 Task: Plan a 2-hour jewelry-making and beadwork workshop to create custom jewelry pieces.
Action: Mouse pressed left at (777, 107)
Screenshot: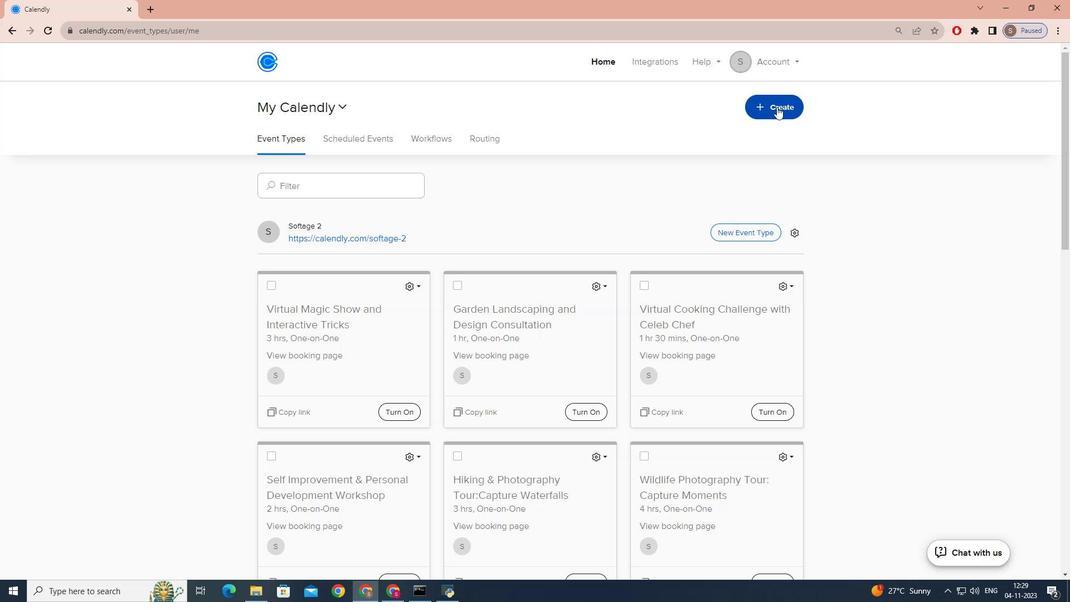 
Action: Mouse moved to (740, 129)
Screenshot: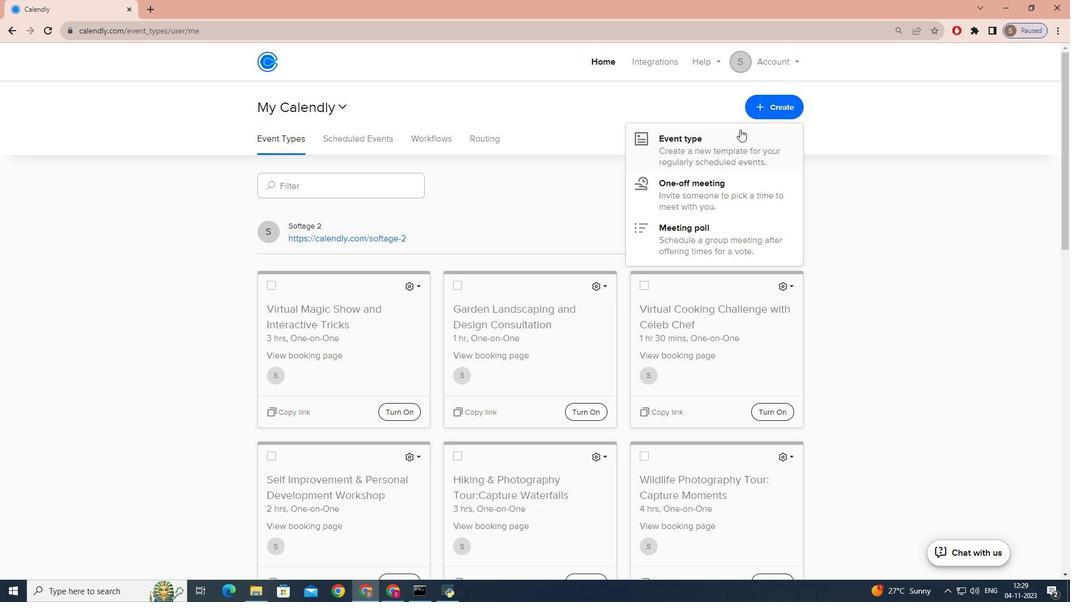 
Action: Mouse pressed left at (740, 129)
Screenshot: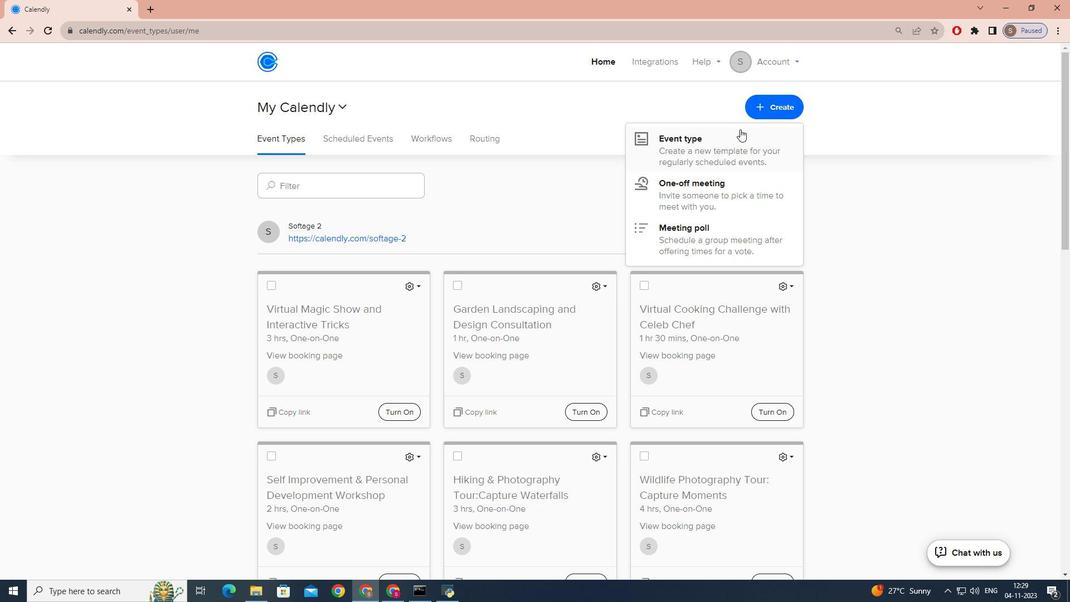 
Action: Mouse moved to (485, 202)
Screenshot: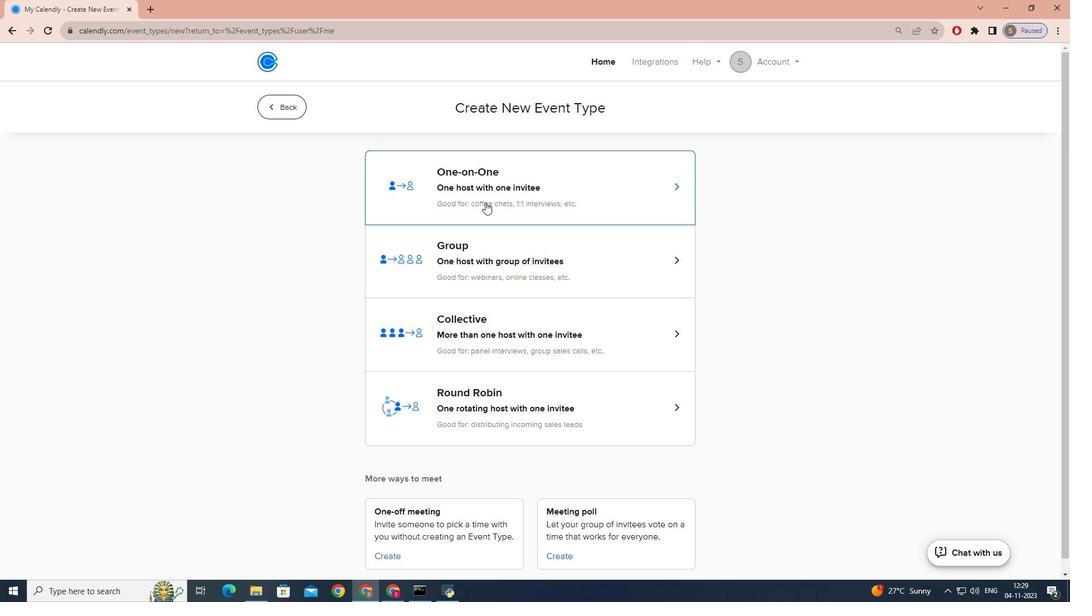 
Action: Mouse pressed left at (485, 202)
Screenshot: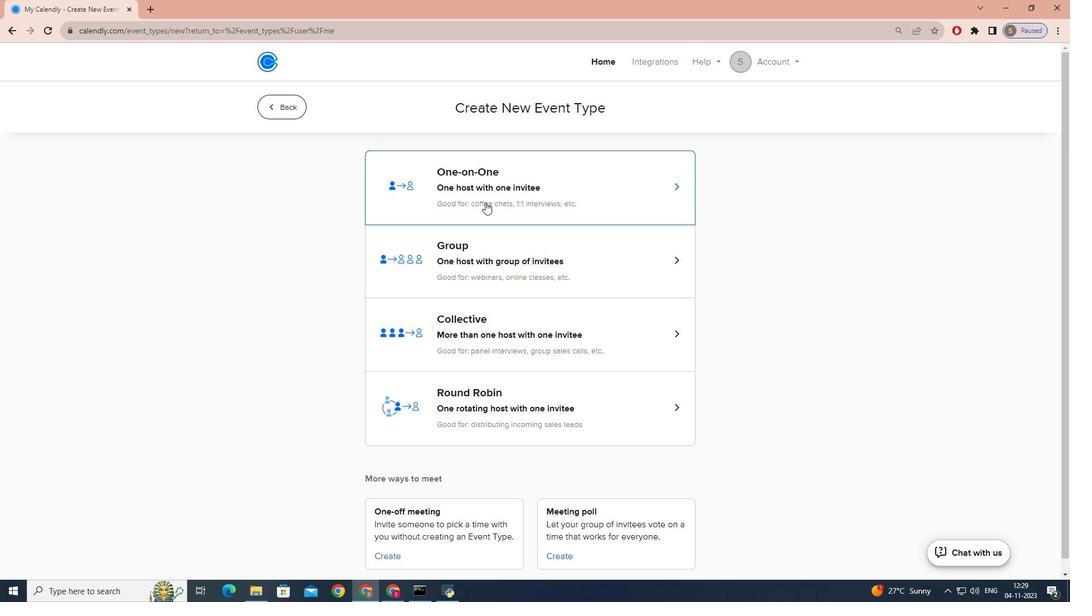
Action: Mouse moved to (389, 261)
Screenshot: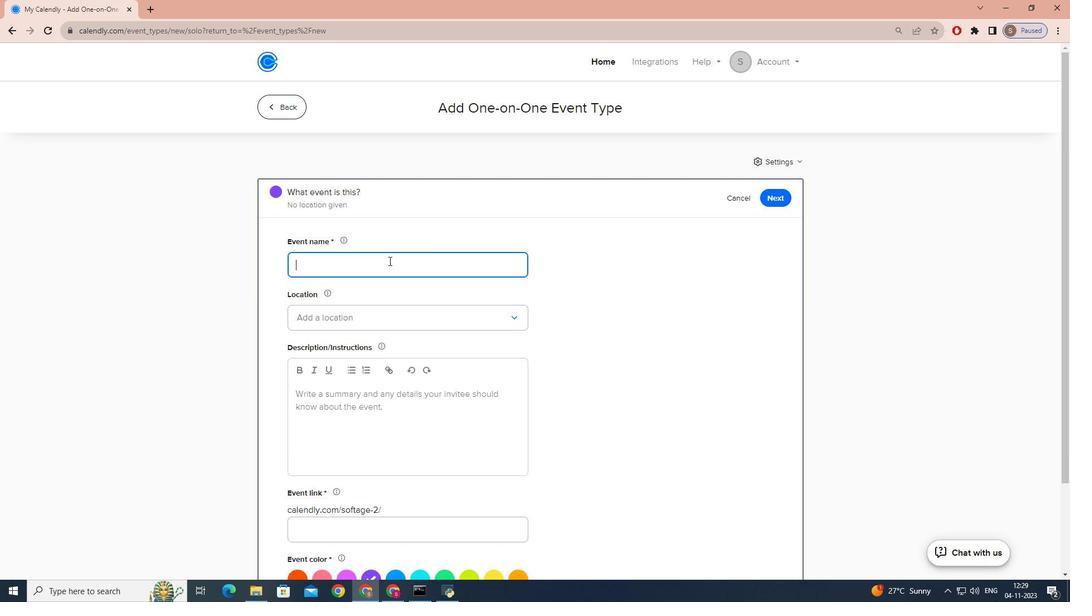 
Action: Key pressed <Key.caps_lock>C<Key.caps_lock>ustom<Key.space><Key.caps_lock>J<Key.caps_lock>ewelry<Key.space><Key.caps_lock>M<Key.caps_lock>aking<Key.space>and<Key.space><Key.caps_lock>B<Key.caps_lock>eadwork<Key.space><Key.caps_lock>W<Key.caps_lock>orkshop
Screenshot: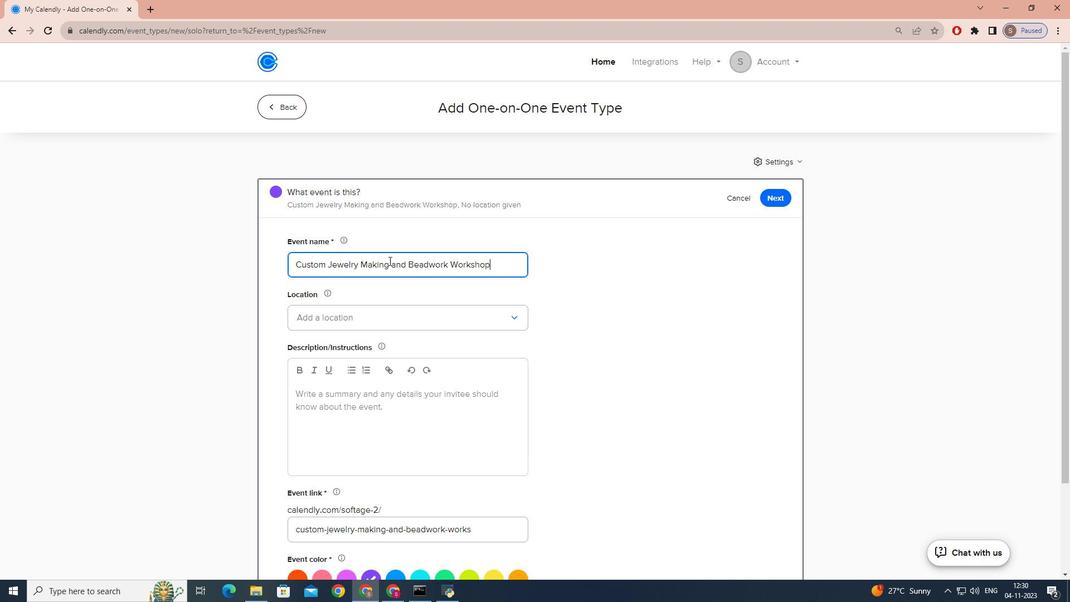 
Action: Mouse moved to (336, 322)
Screenshot: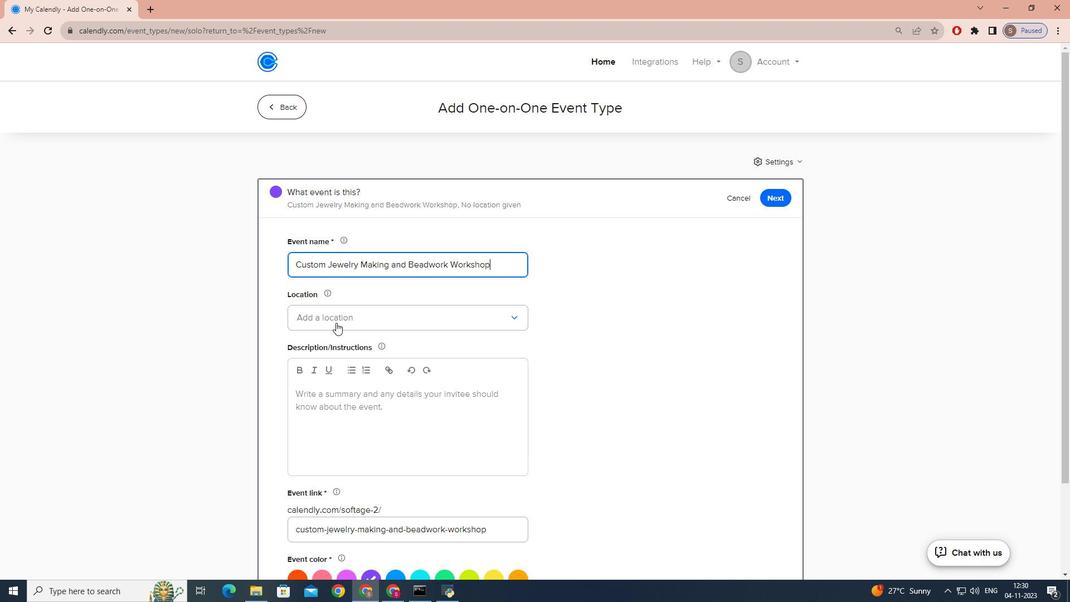 
Action: Mouse pressed left at (336, 322)
Screenshot: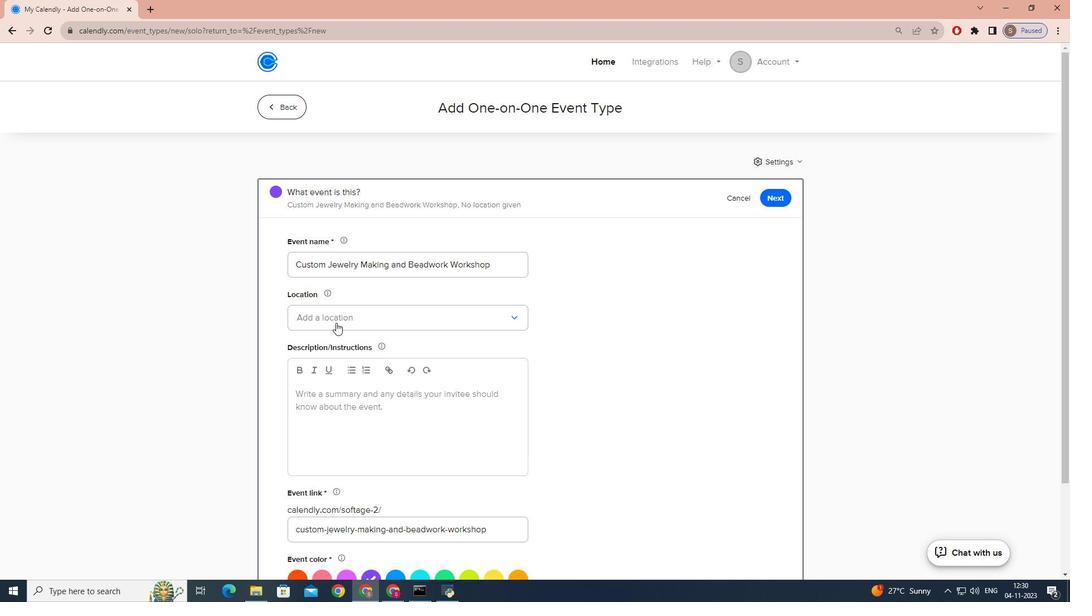 
Action: Mouse moved to (337, 397)
Screenshot: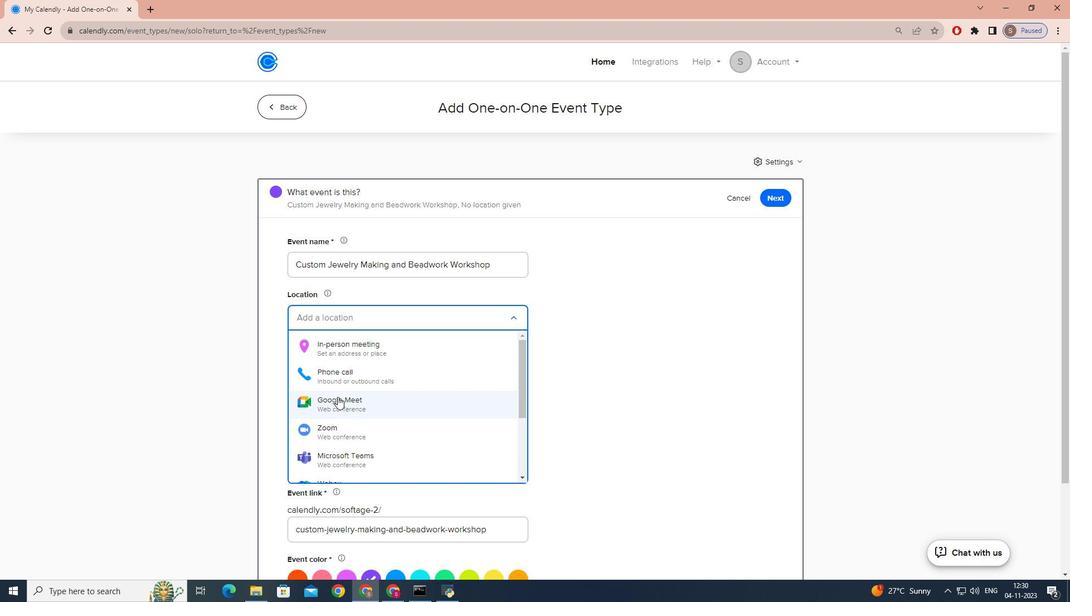
Action: Mouse pressed left at (337, 397)
Screenshot: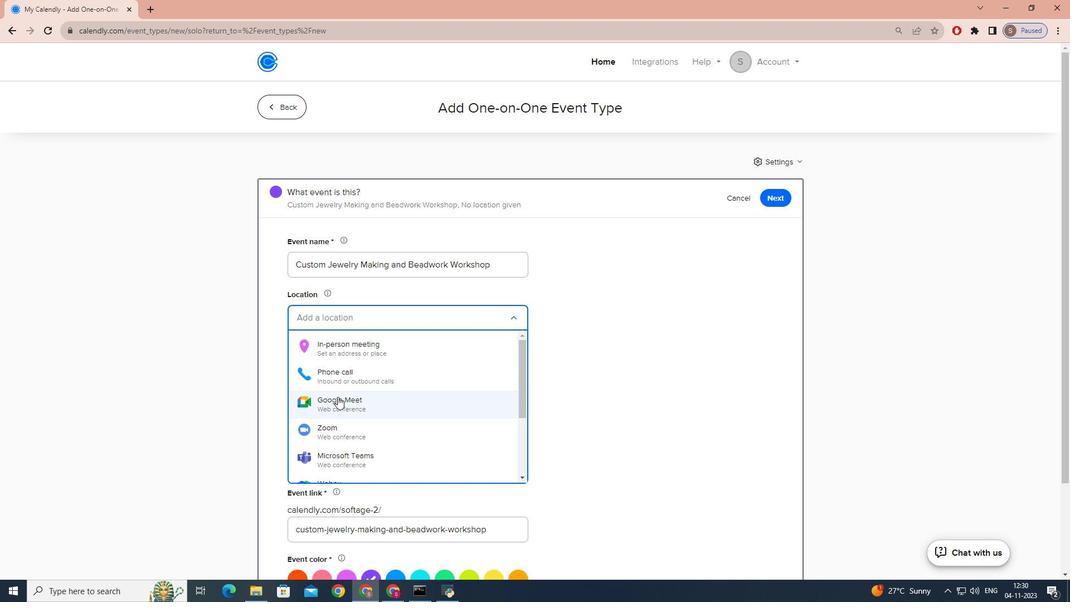 
Action: Mouse moved to (285, 407)
Screenshot: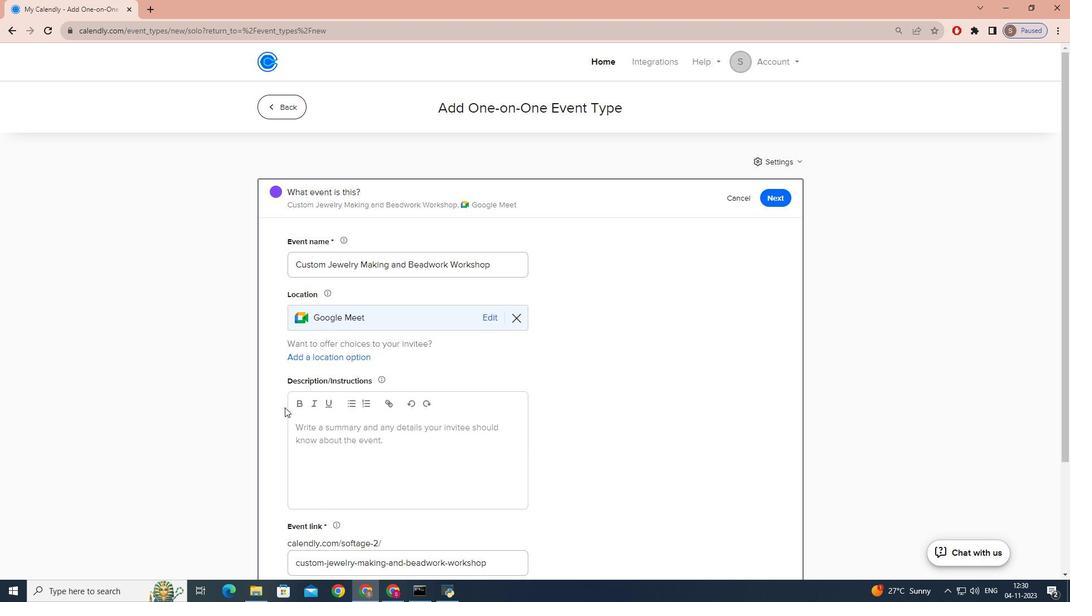 
Action: Mouse scrolled (285, 407) with delta (0, 0)
Screenshot: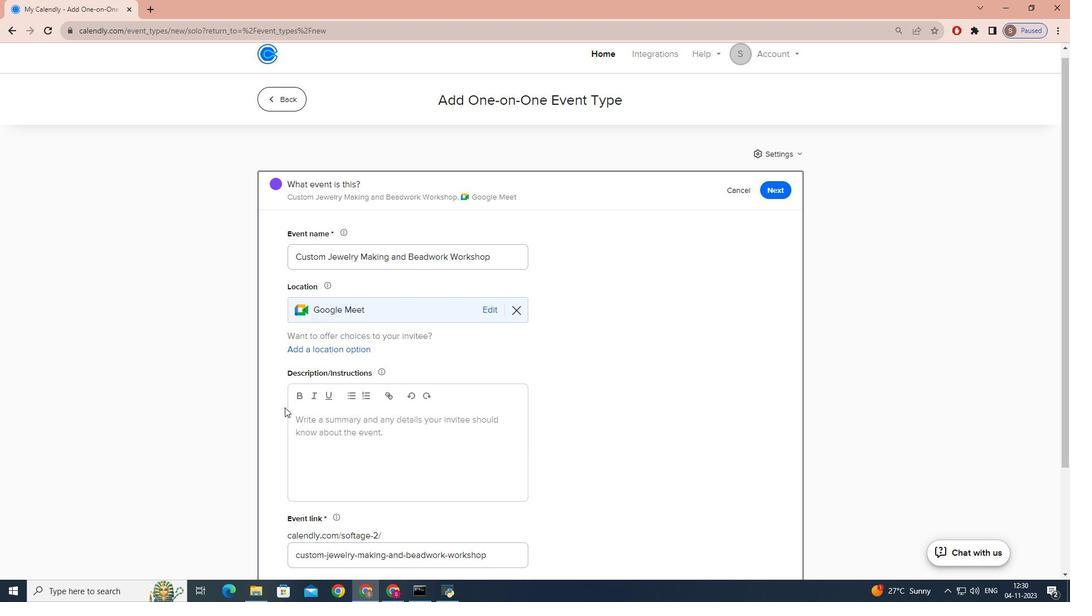 
Action: Mouse scrolled (285, 407) with delta (0, 0)
Screenshot: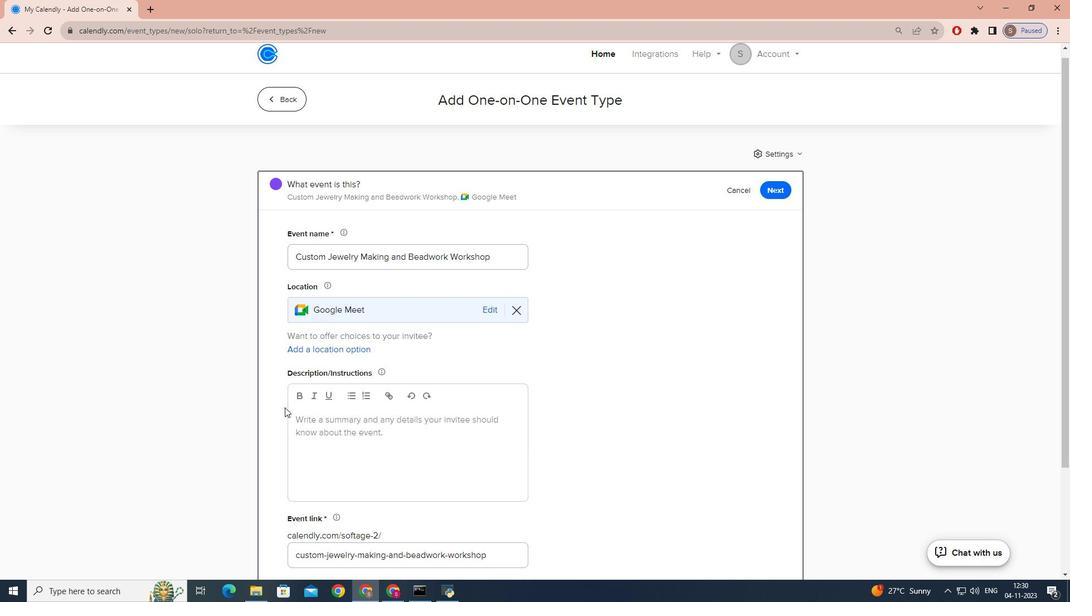 
Action: Mouse scrolled (285, 407) with delta (0, 0)
Screenshot: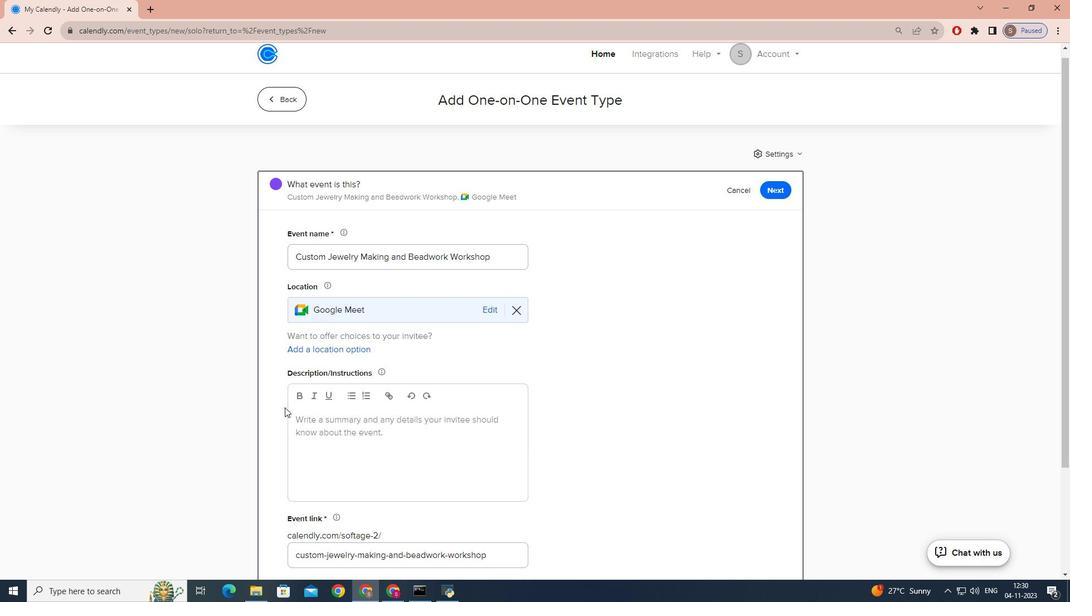 
Action: Mouse scrolled (285, 407) with delta (0, 0)
Screenshot: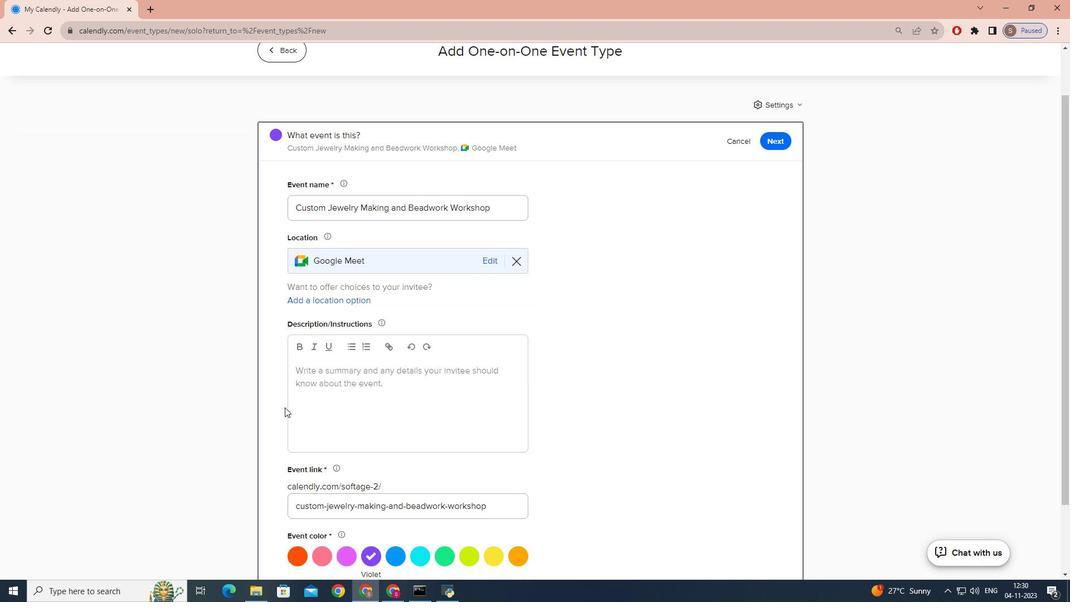 
Action: Mouse scrolled (285, 407) with delta (0, 0)
Screenshot: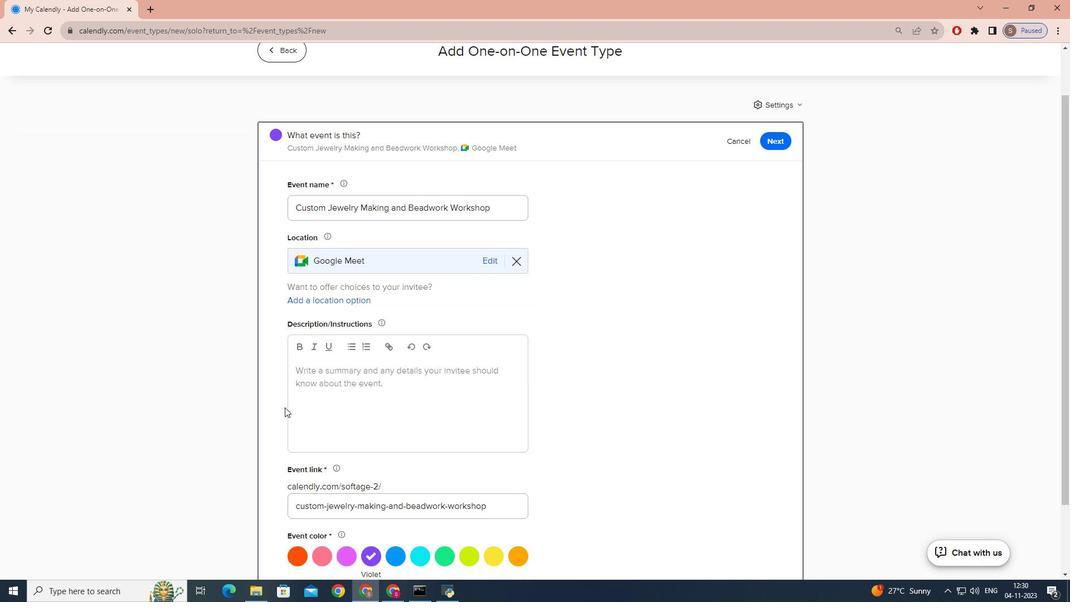 
Action: Mouse moved to (316, 287)
Screenshot: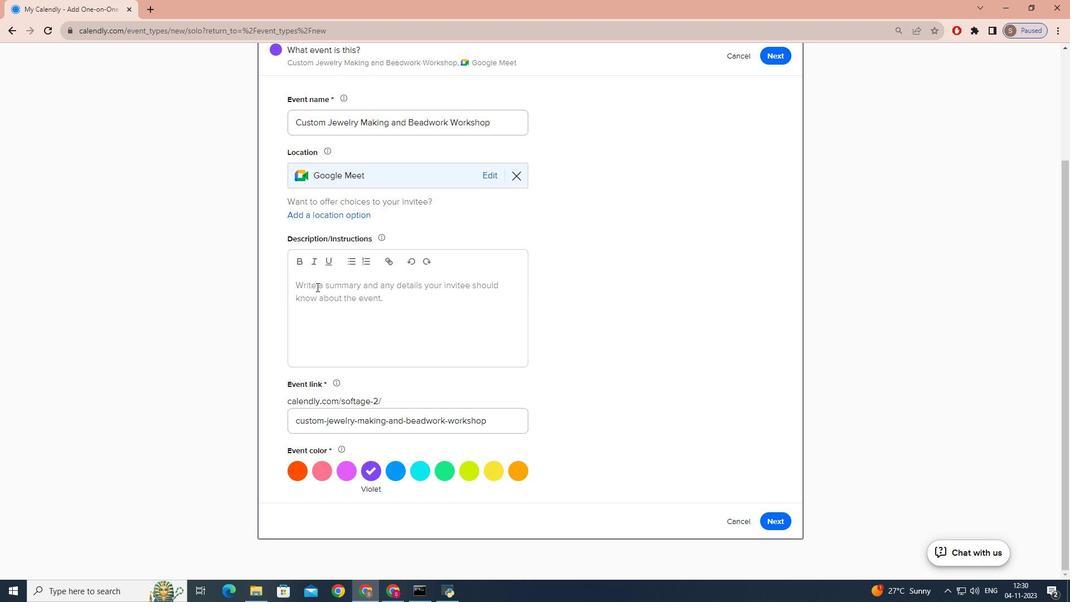 
Action: Mouse pressed left at (316, 287)
Screenshot: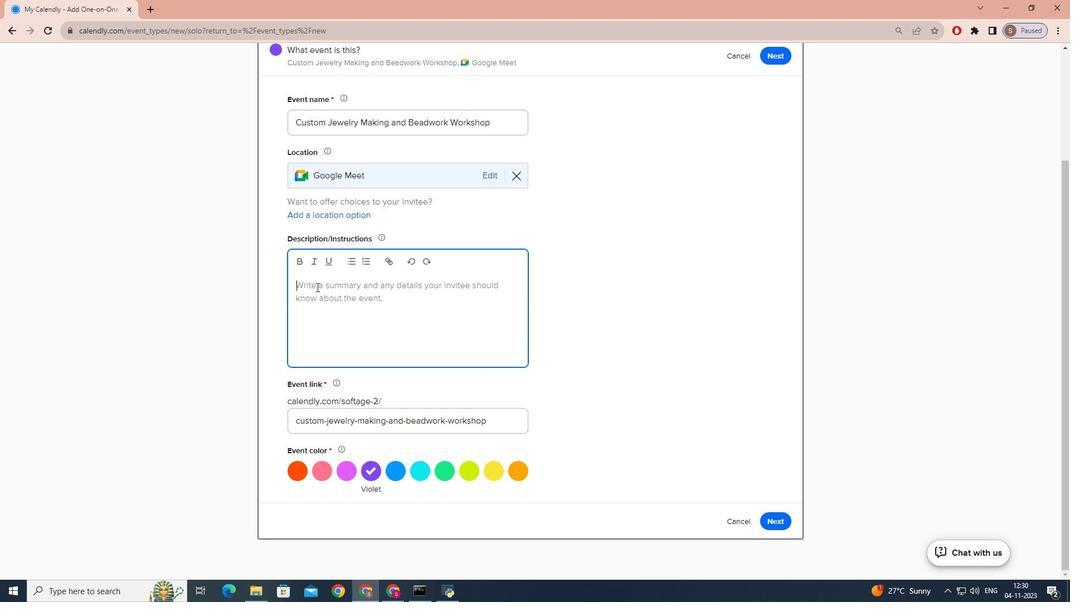 
Action: Mouse moved to (314, 288)
Screenshot: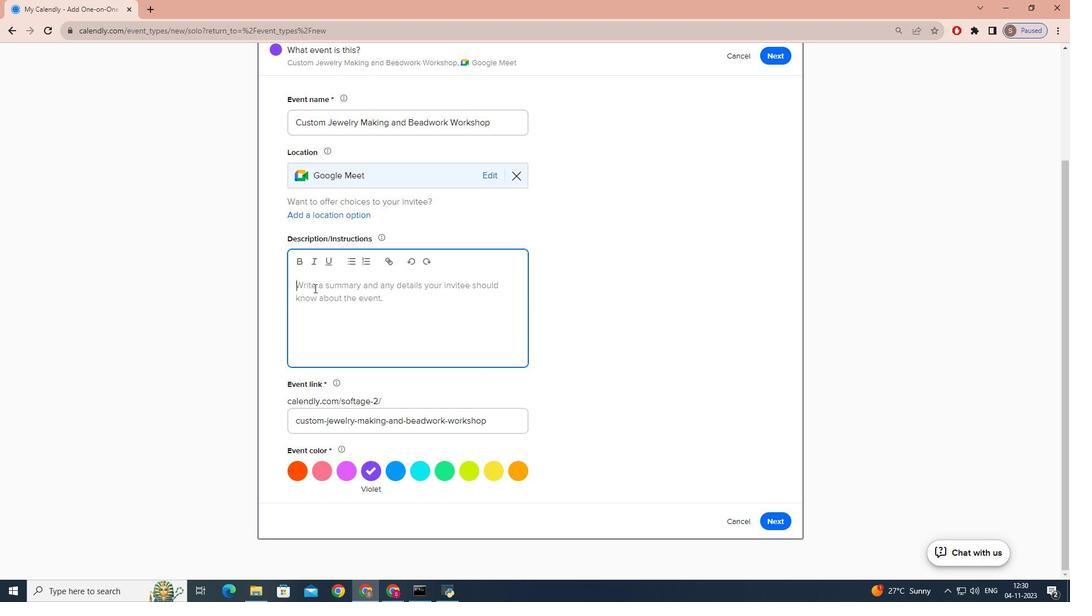 
Action: Key pressed <Key.caps_lock>J<Key.caps_lock>oin<Key.space>us<Key.space>for<Key.space>
Screenshot: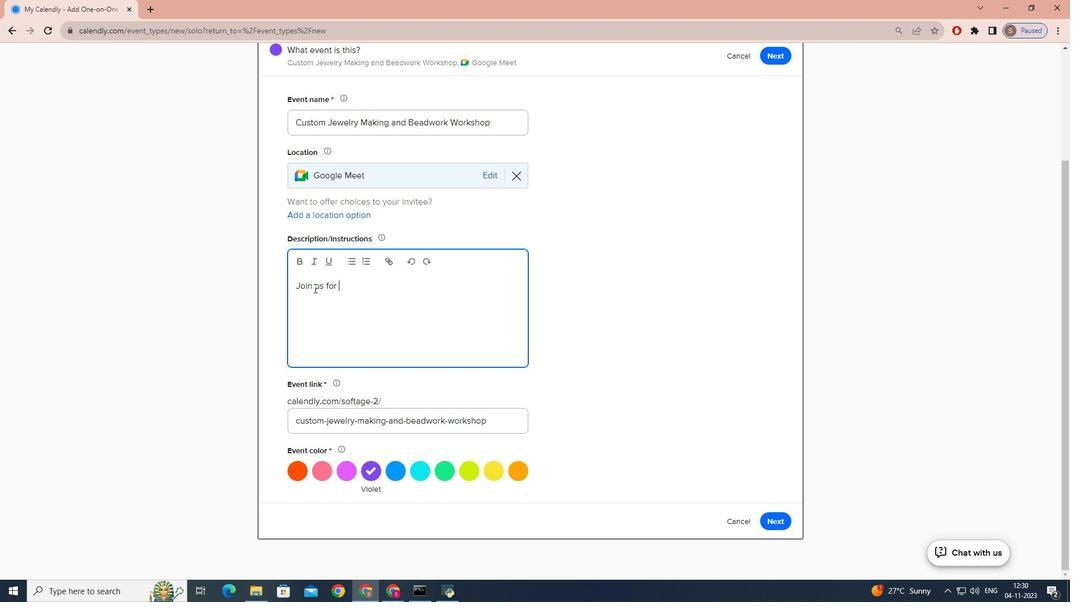
Action: Mouse moved to (307, 290)
Screenshot: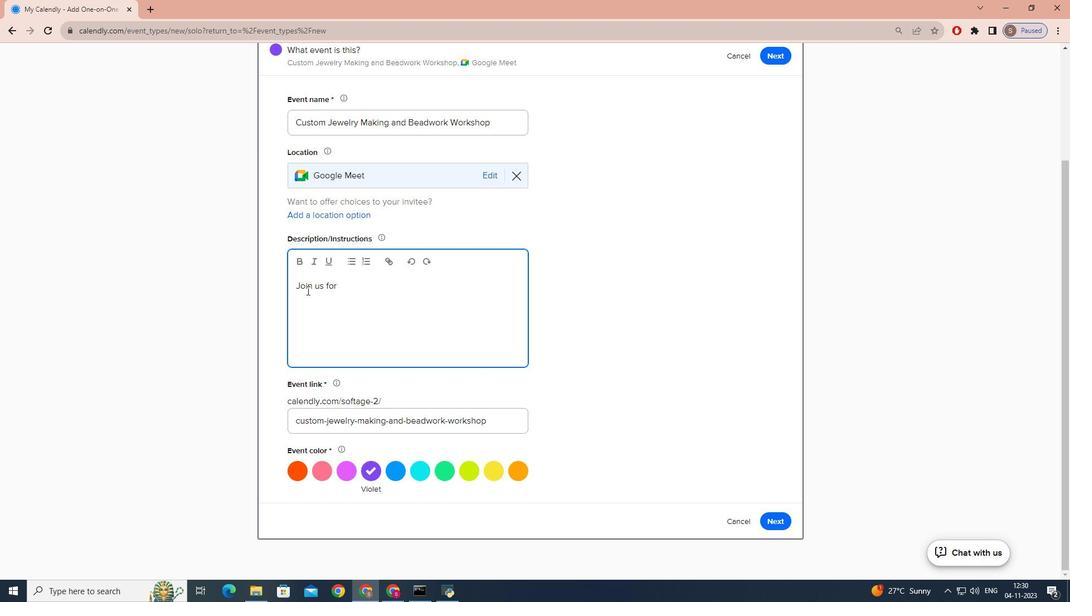 
Action: Key pressed a
Screenshot: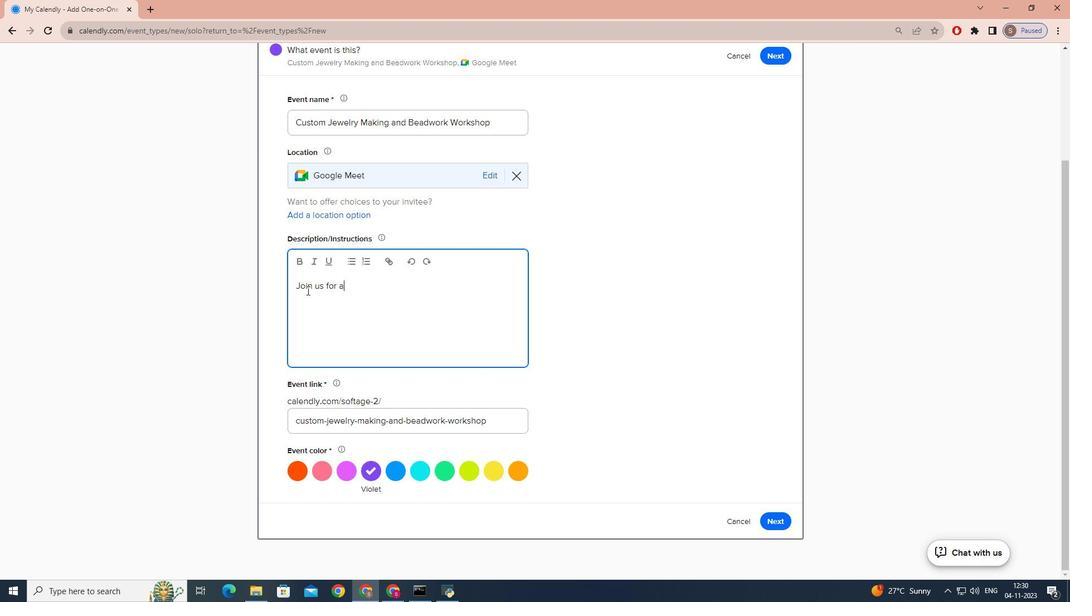 
Action: Mouse moved to (298, 293)
Screenshot: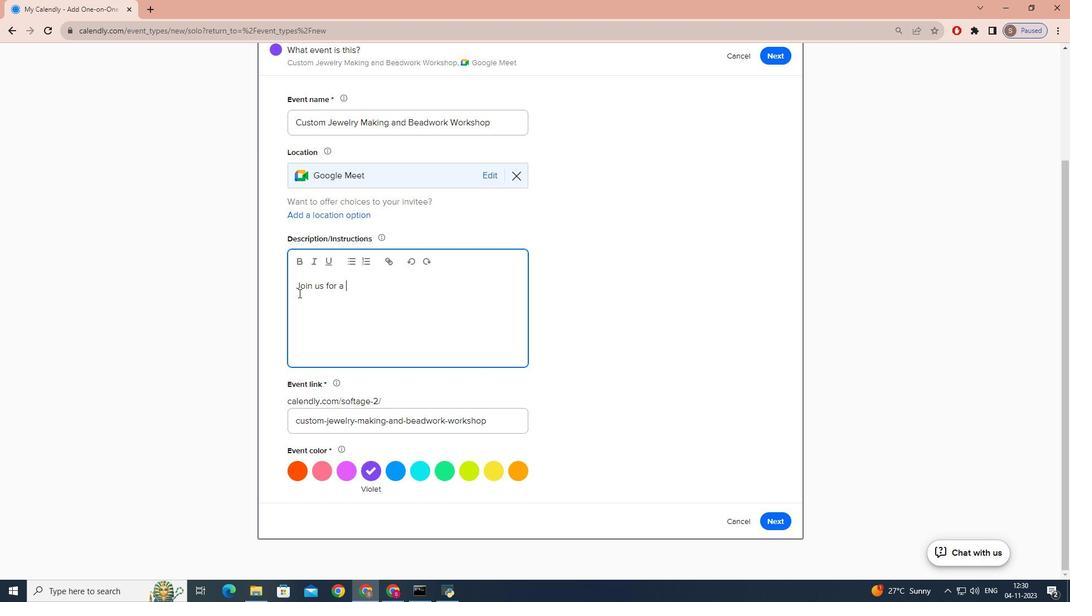 
Action: Key pressed <Key.space>creative<Key.space>and<Key.space>fun<Key.space>jewelery<Key.space>making<Key.space>and<Key.space>baed<Key.backspace><Key.backspace><Key.backspace>
Screenshot: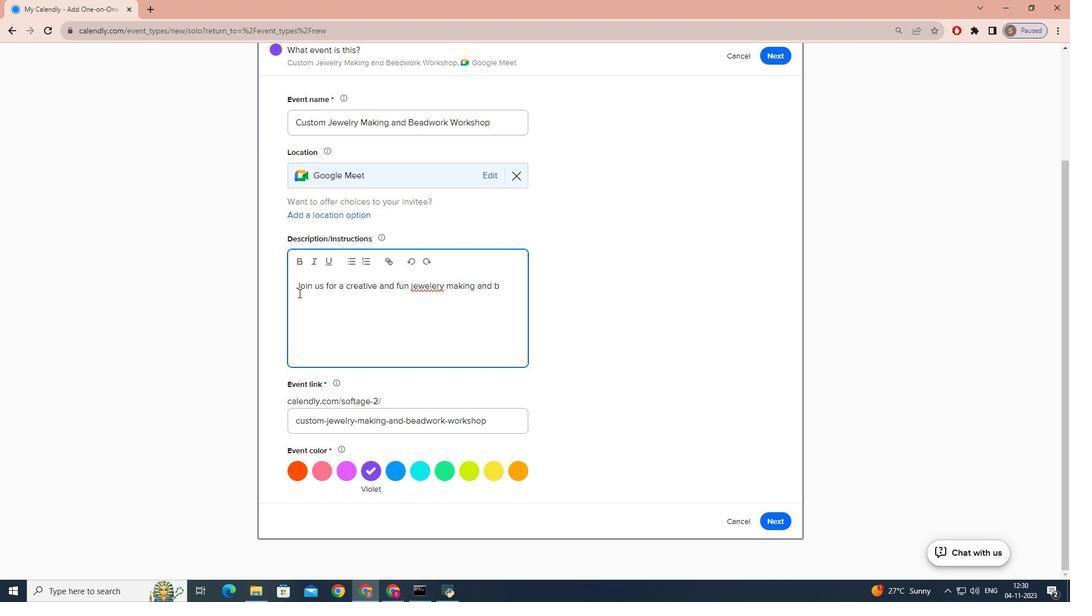 
Action: Mouse moved to (429, 283)
Screenshot: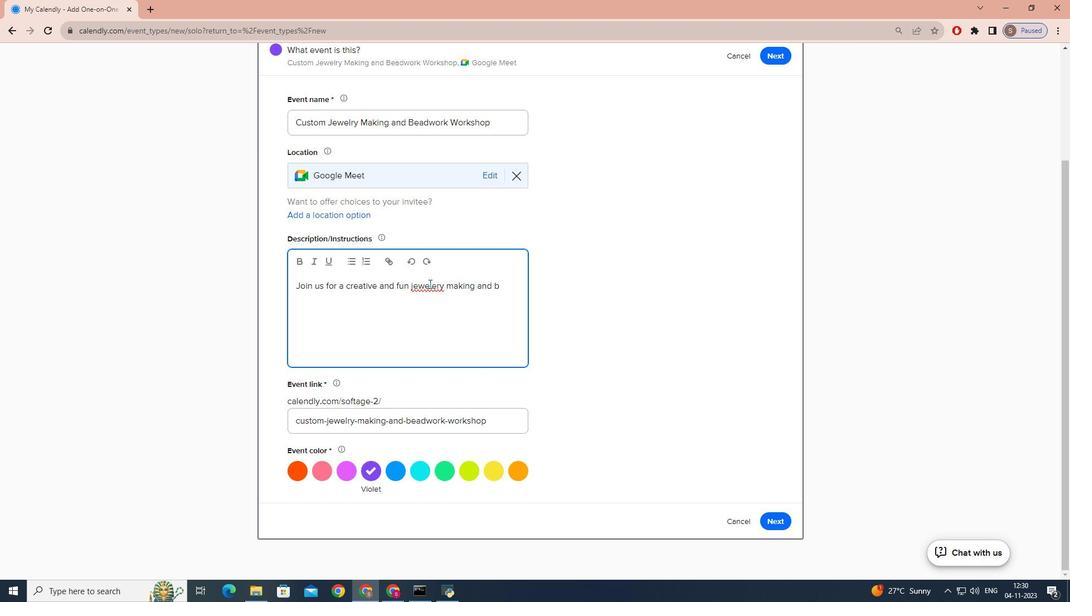 
Action: Mouse pressed left at (429, 283)
Screenshot: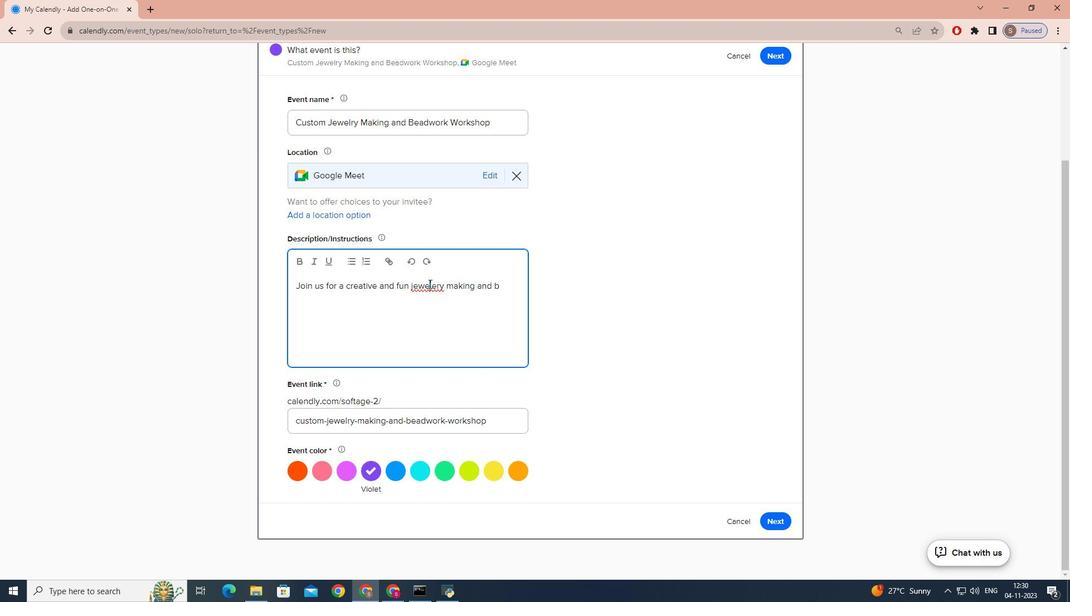 
Action: Key pressed <Key.backspace>
Screenshot: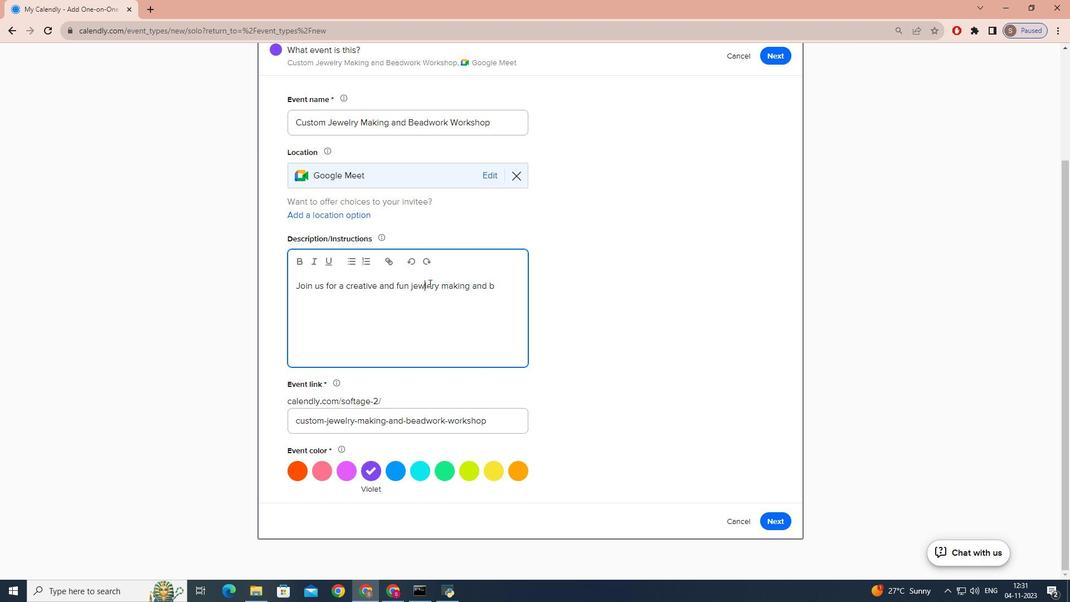 
Action: Mouse moved to (439, 287)
Screenshot: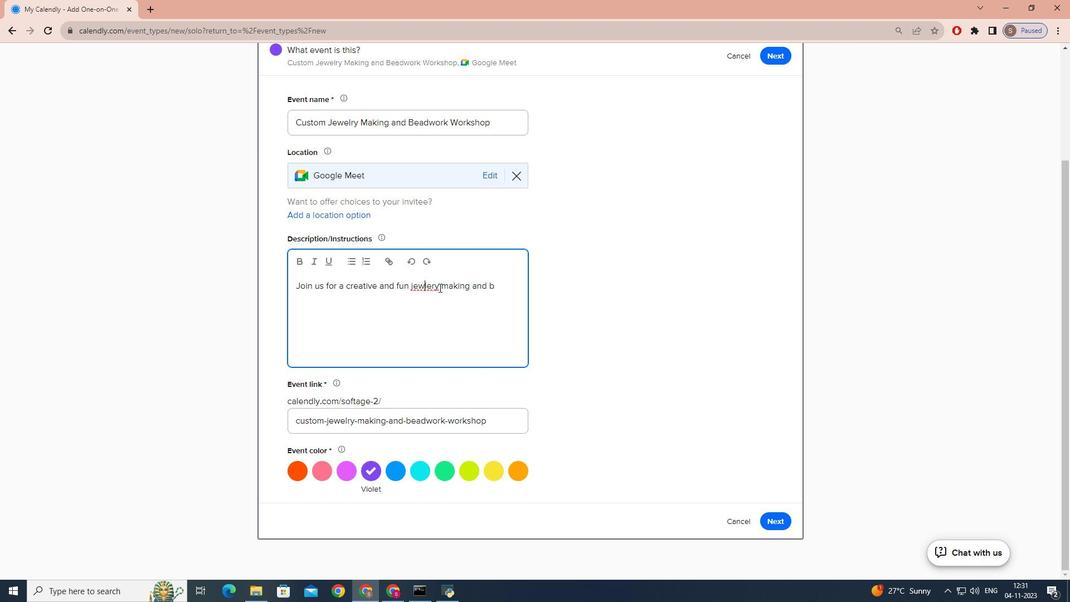 
Action: Mouse pressed left at (439, 287)
Screenshot: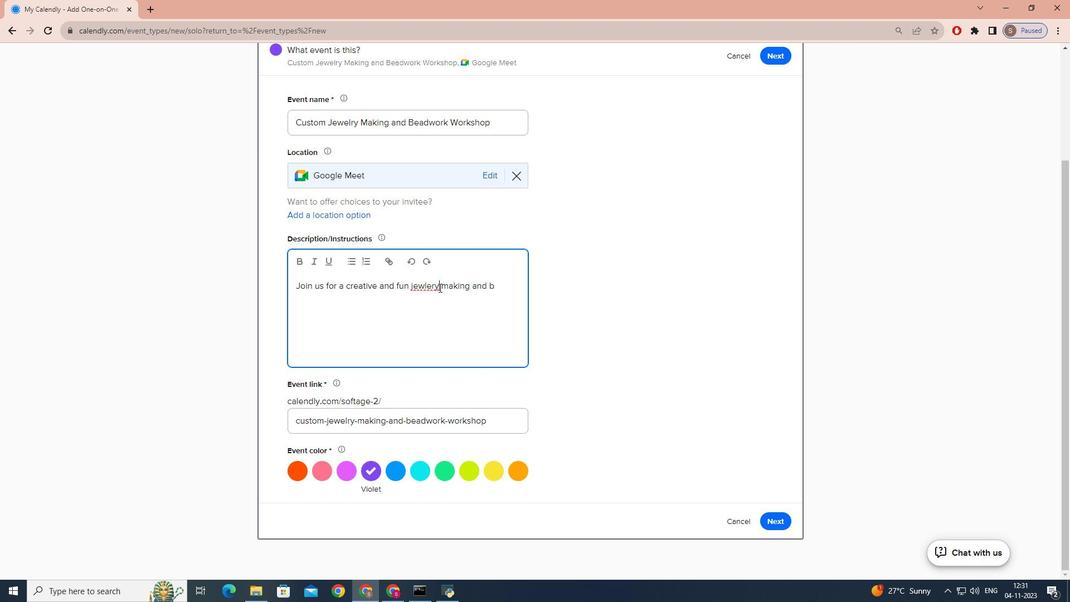 
Action: Mouse moved to (445, 286)
Screenshot: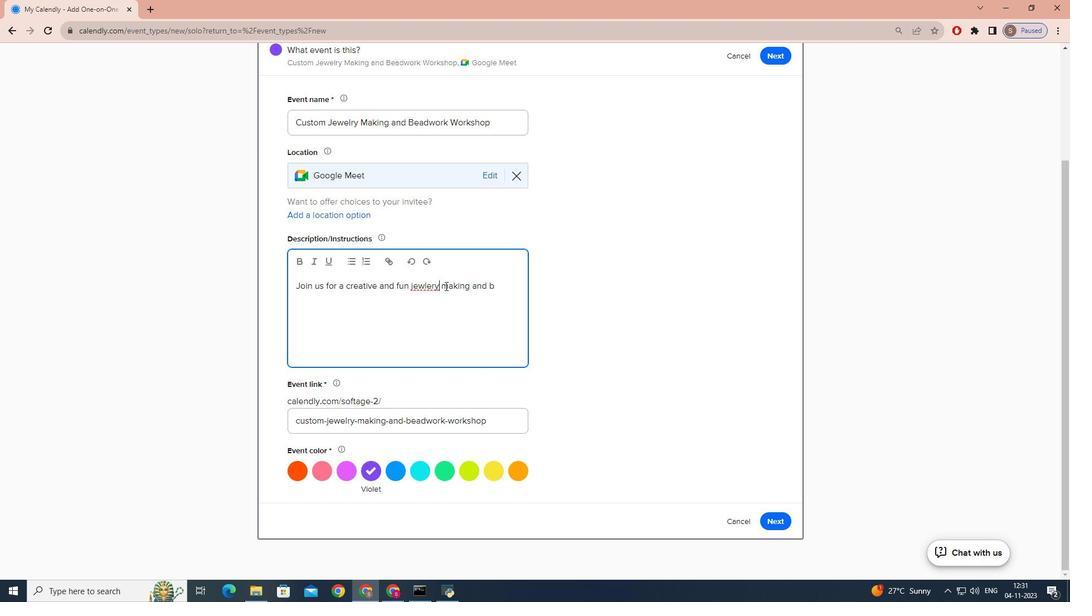 
Action: Key pressed <Key.backspace><Key.backspace><Key.backspace><Key.backspace>elry
Screenshot: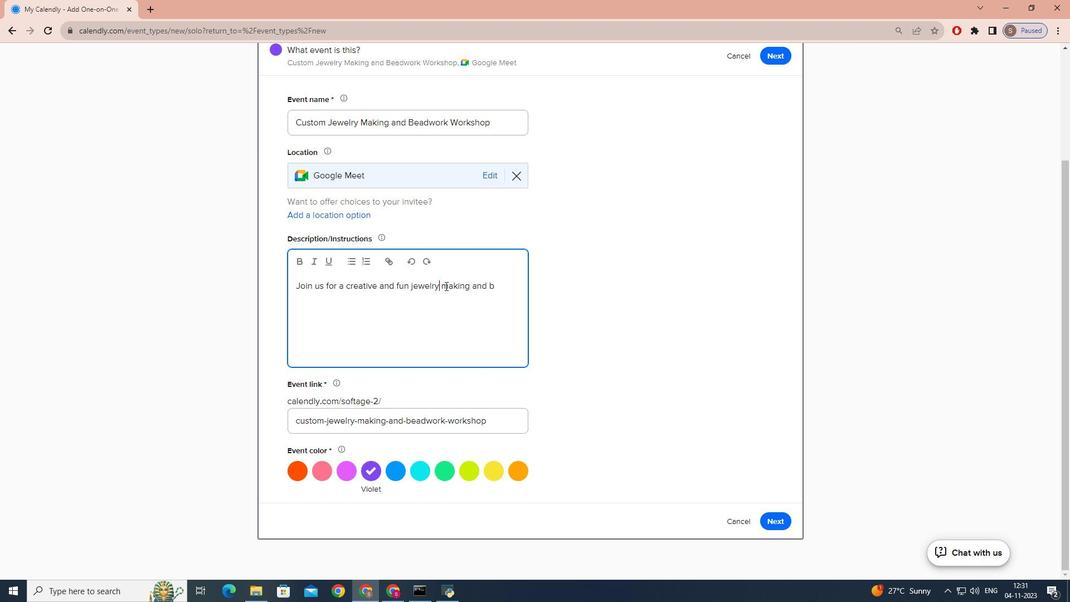 
Action: Mouse moved to (500, 277)
Screenshot: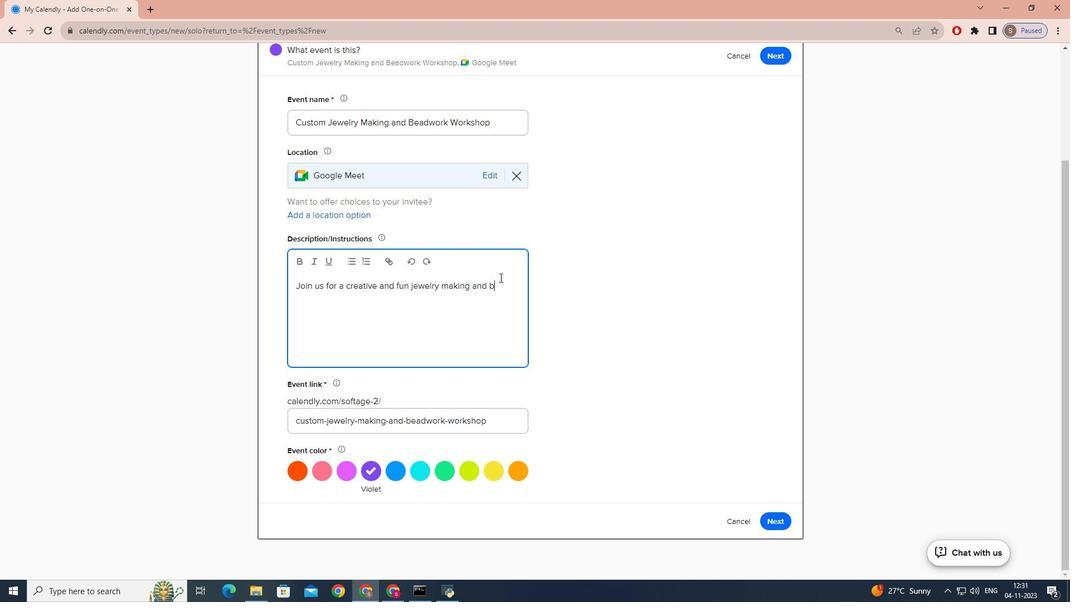 
Action: Mouse pressed left at (500, 277)
Screenshot: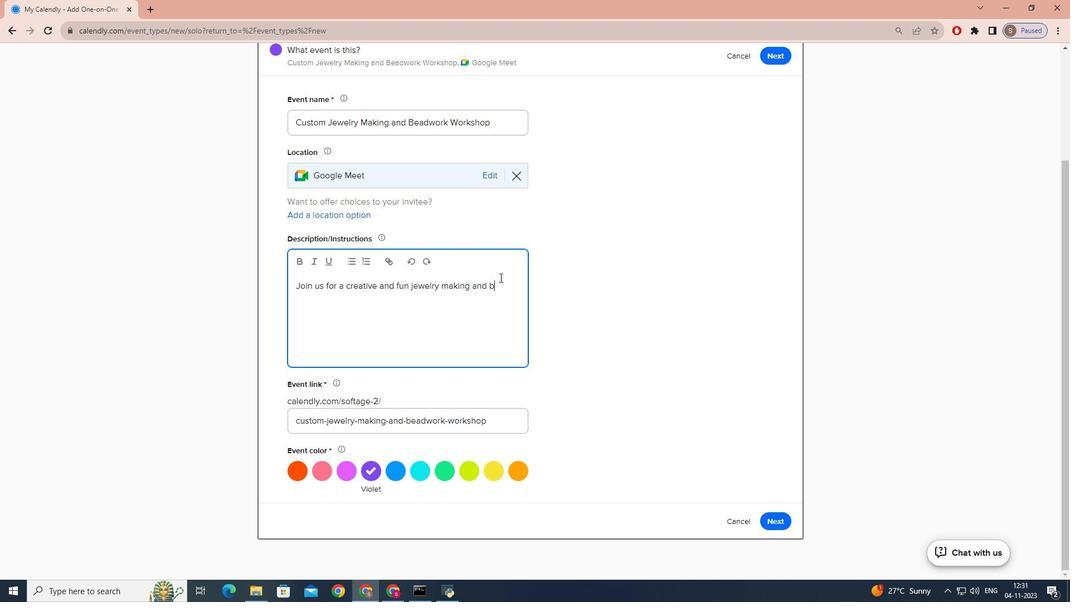 
Action: Key pressed eadwork<Key.space>workshop<Key.space>h<Key.backspace>whr<Key.backspace>ere<Key.space>you<Key.space>will<Key.space>have<Key.space>the<Key.space>opportunity<Key.space>to<Key.space>design<Key.space>and<Key.space>craft<Key.space>your<Key.space>very<Key.space>own<Key.space>custom<Key.space>jewek<Key.backspace>lry<Key.space>peices<Key.space><Key.backspace><Key.backspace><Key.backspace><Key.backspace><Key.backspace><Key.backspace><Key.backspace><Key.space>pieces.<Key.caps_lock>W<Key.caps_lock>hetg<Key.backspace>her<Key.space>you<Key.space>are<Key.space>a<Key.space>beginner<Key.space>or<Key.space>an<Key.space>experei<Key.backspace><Key.backspace>ienced<Key.space>jewelry<Key.space>maker,this<Key.space>workshop<Key.space>is<Key.space>perfect<Key.space>for<Key.space>those<Key.space>who<Key.space>appreciate<Key.space>unique<Key.space>and<Key.space>personalized<Key.space>accesories.
Screenshot: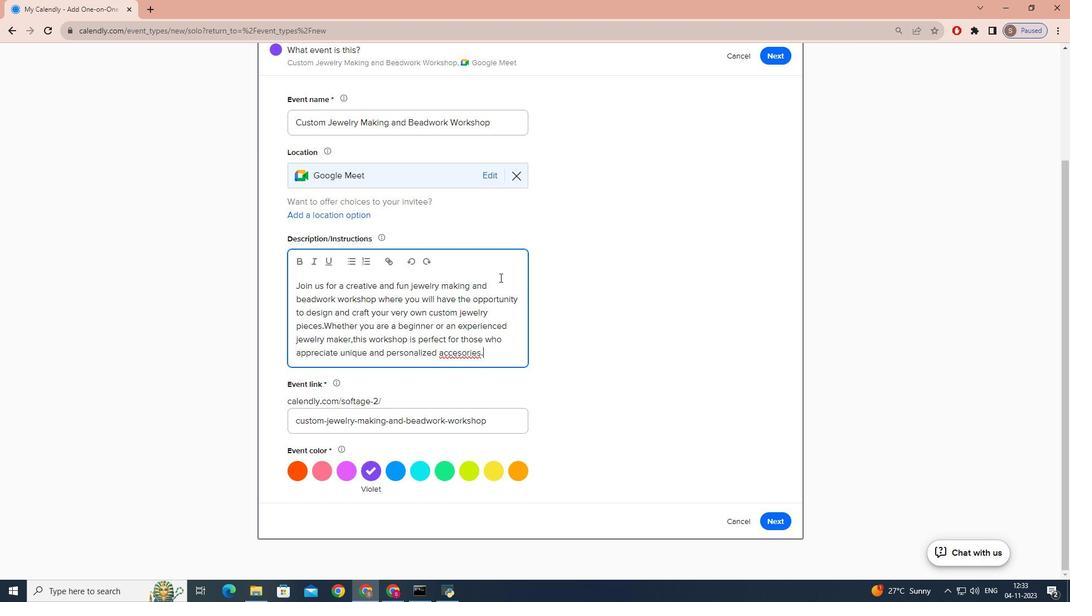 
Action: Mouse moved to (463, 353)
Screenshot: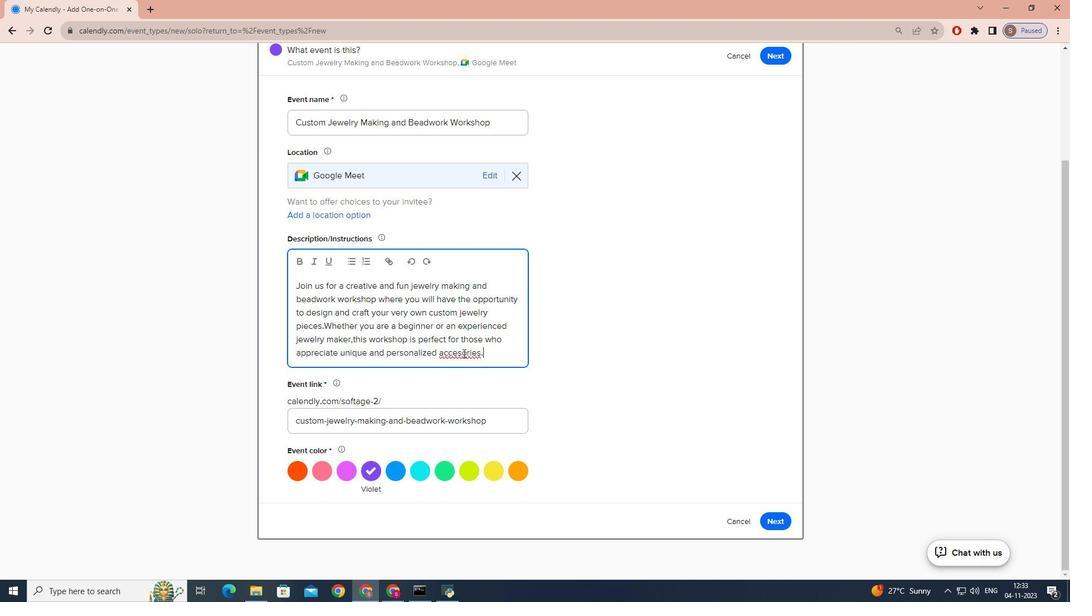 
Action: Mouse pressed left at (463, 353)
Screenshot: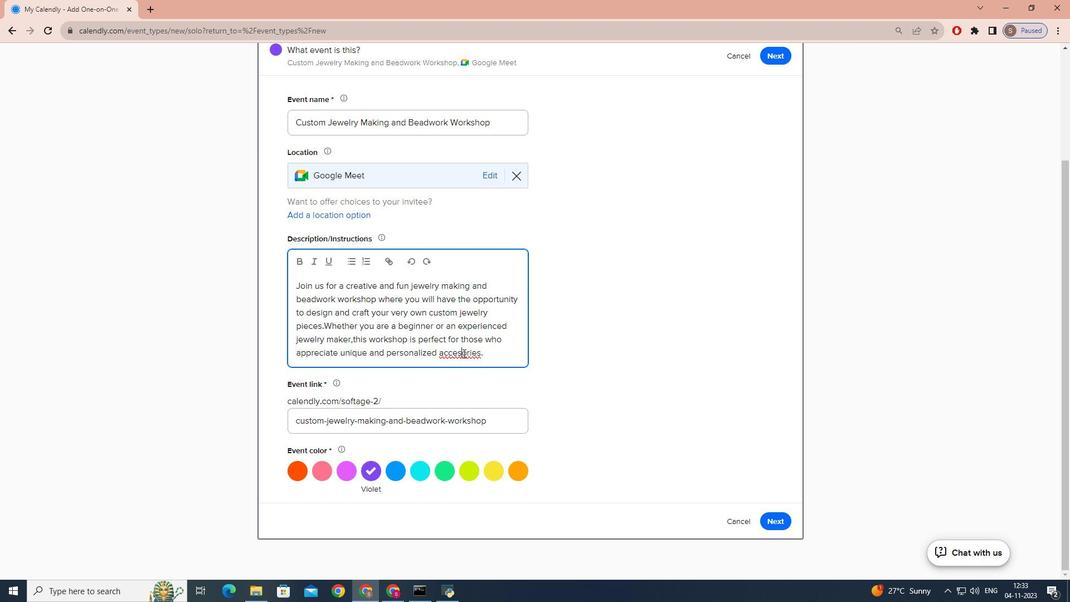 
Action: Mouse moved to (462, 353)
Screenshot: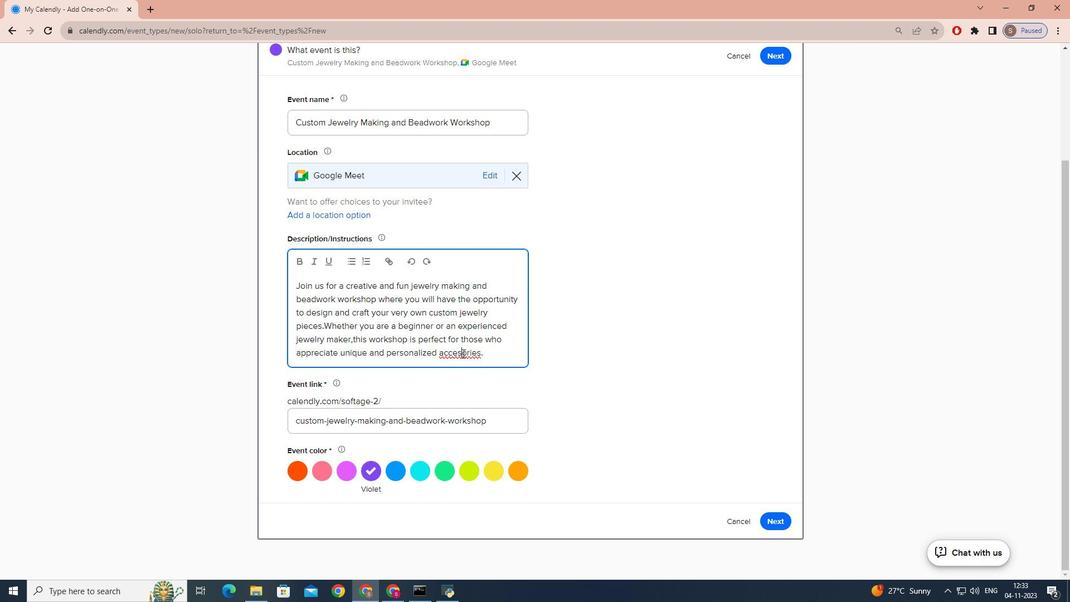 
Action: Key pressed a
Screenshot: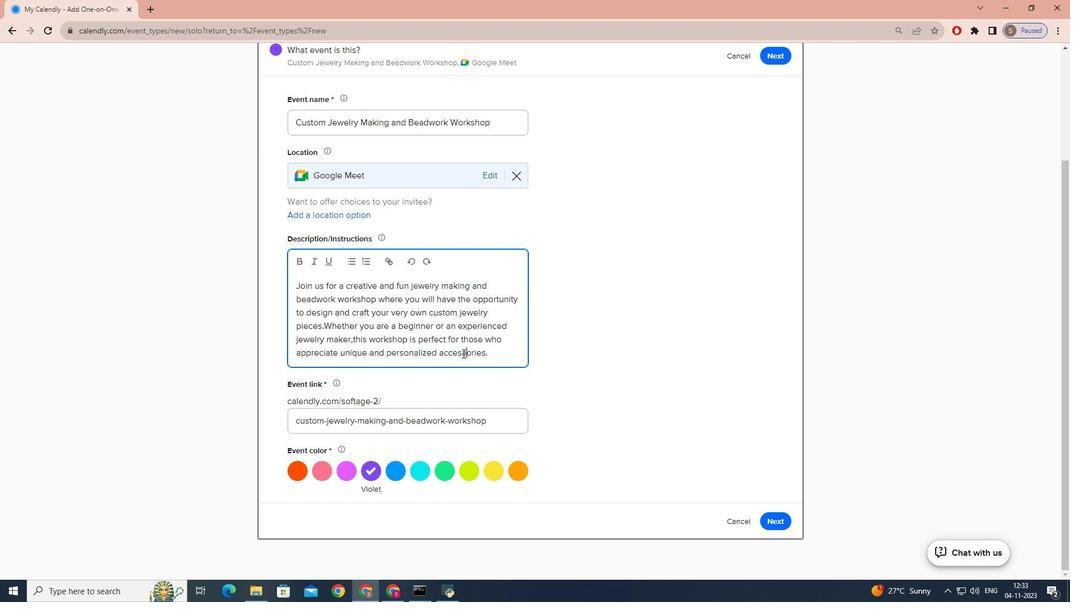 
Action: Mouse moved to (513, 352)
Screenshot: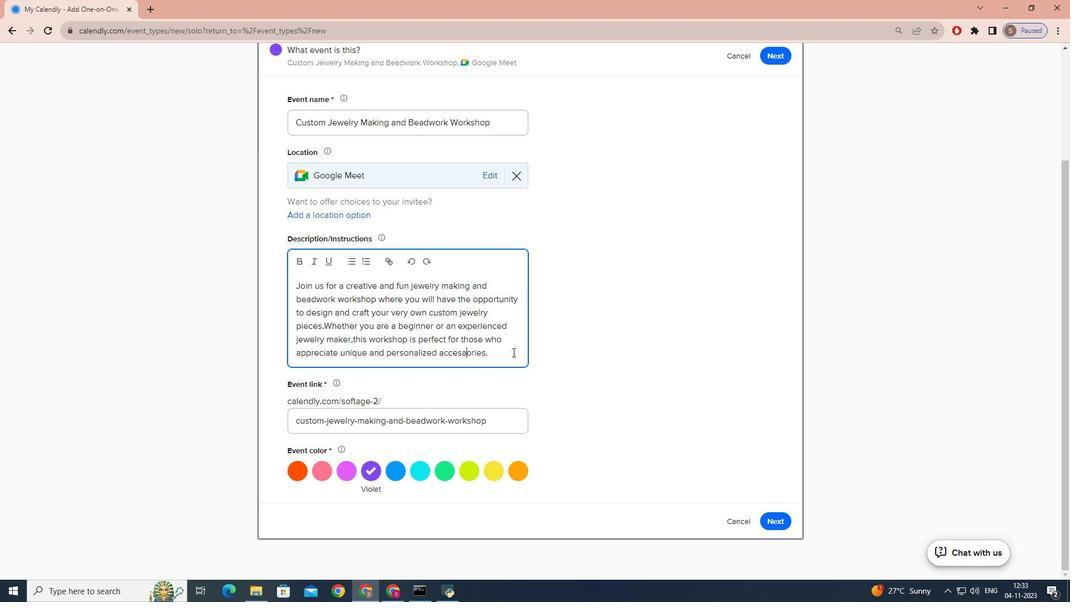 
Action: Mouse pressed left at (513, 352)
Screenshot: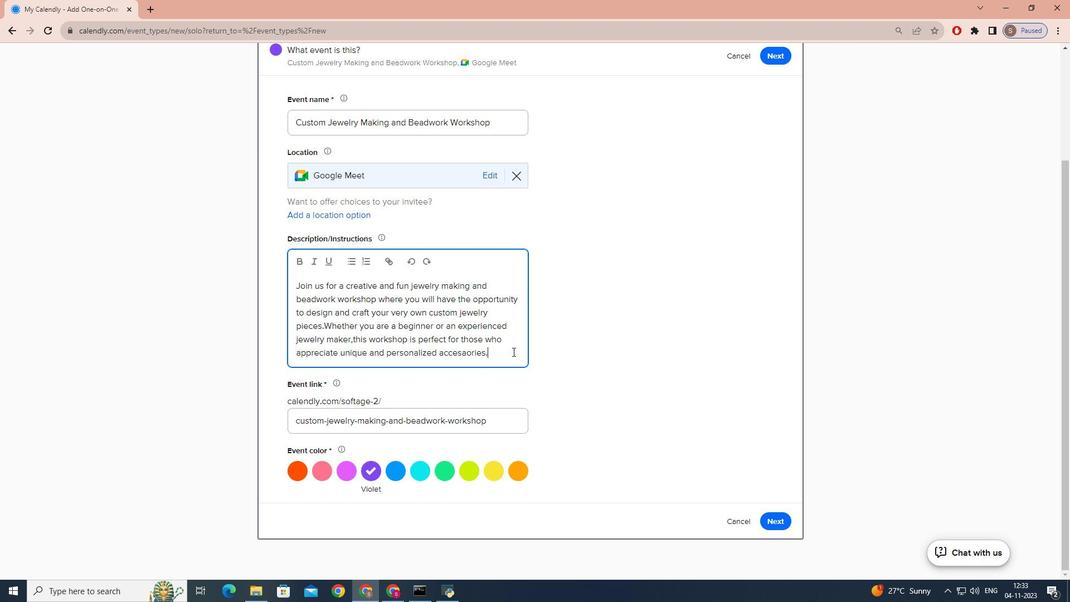 
Action: Mouse moved to (469, 353)
Screenshot: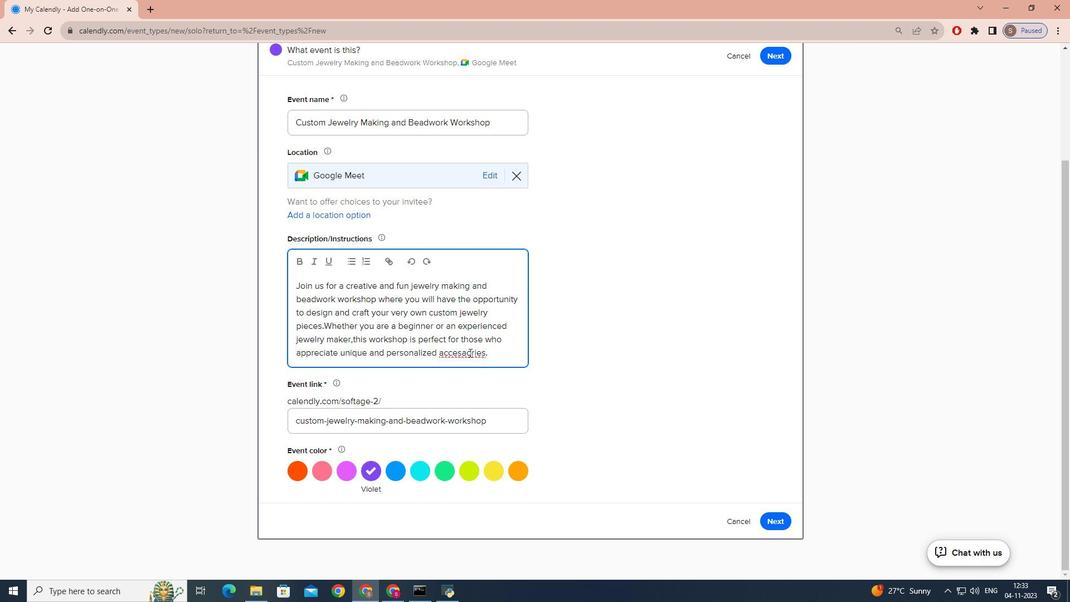 
Action: Mouse pressed left at (469, 353)
Screenshot: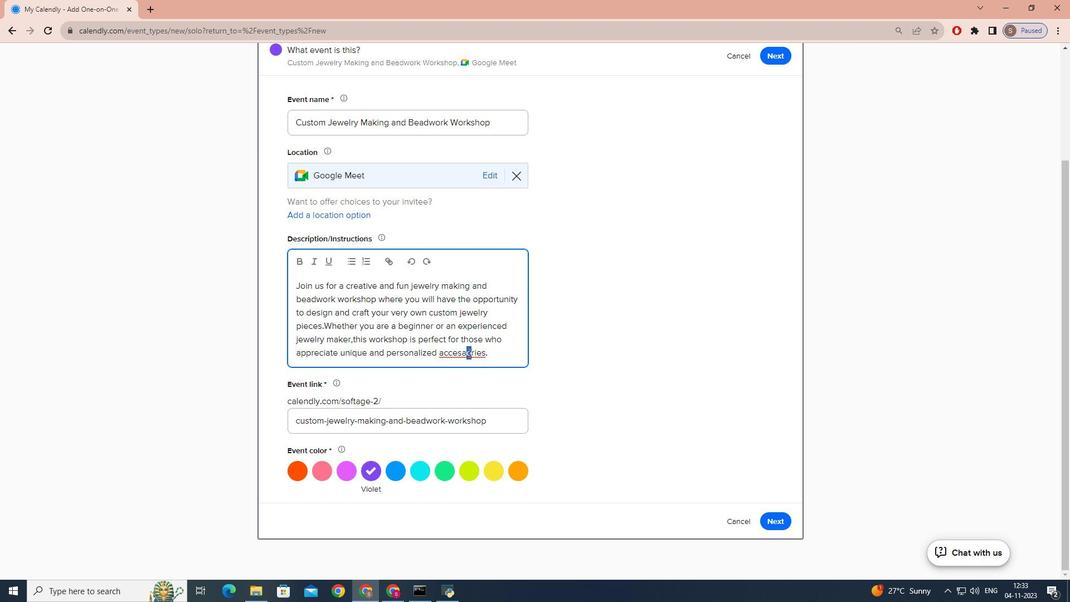 
Action: Mouse moved to (465, 355)
Screenshot: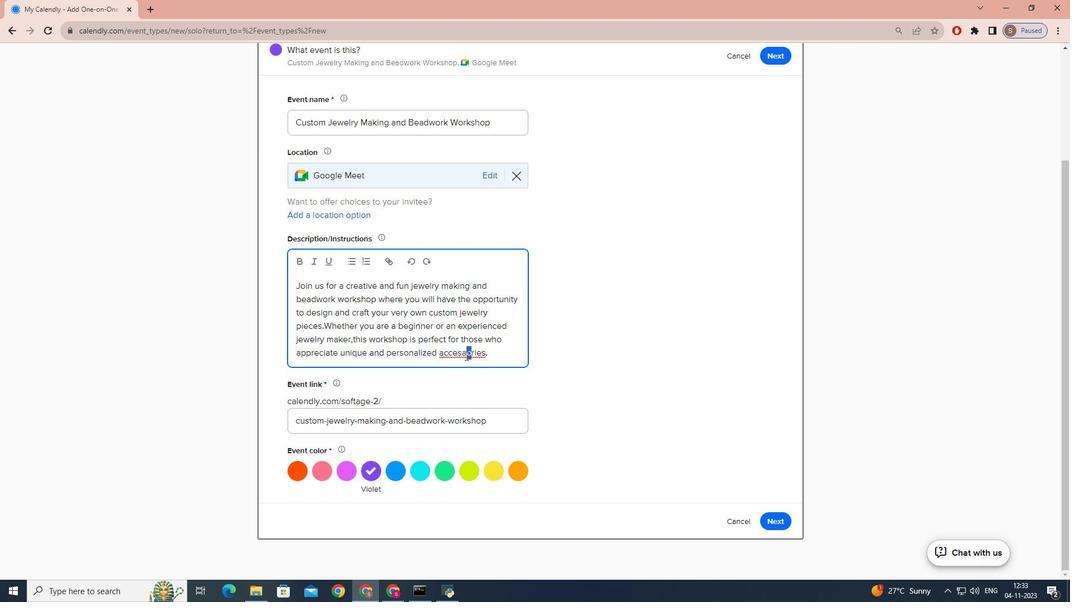 
Action: Mouse pressed left at (465, 355)
Screenshot: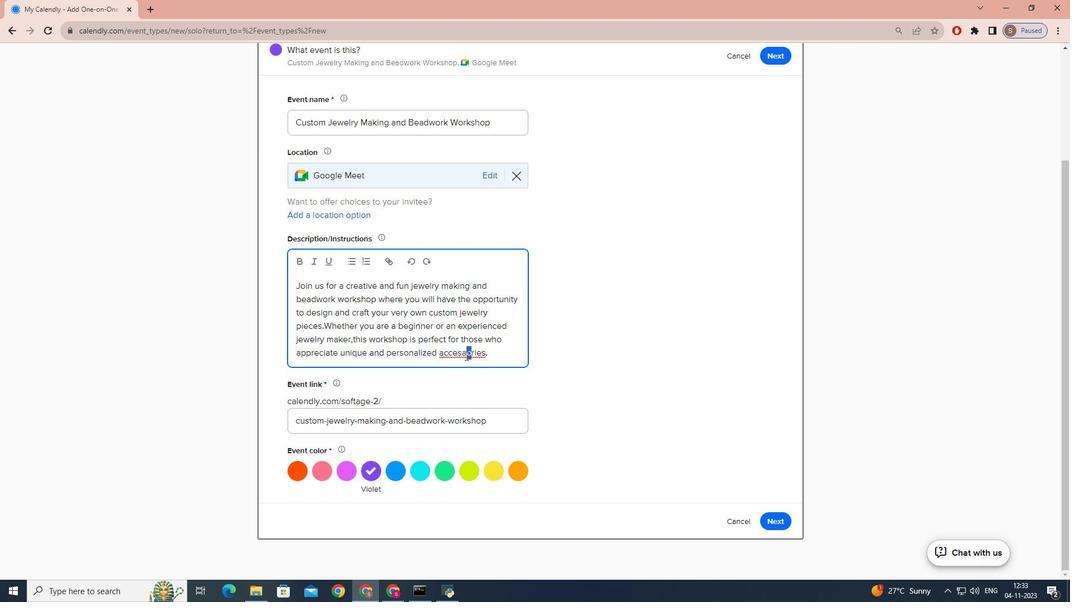 
Action: Mouse moved to (468, 355)
Screenshot: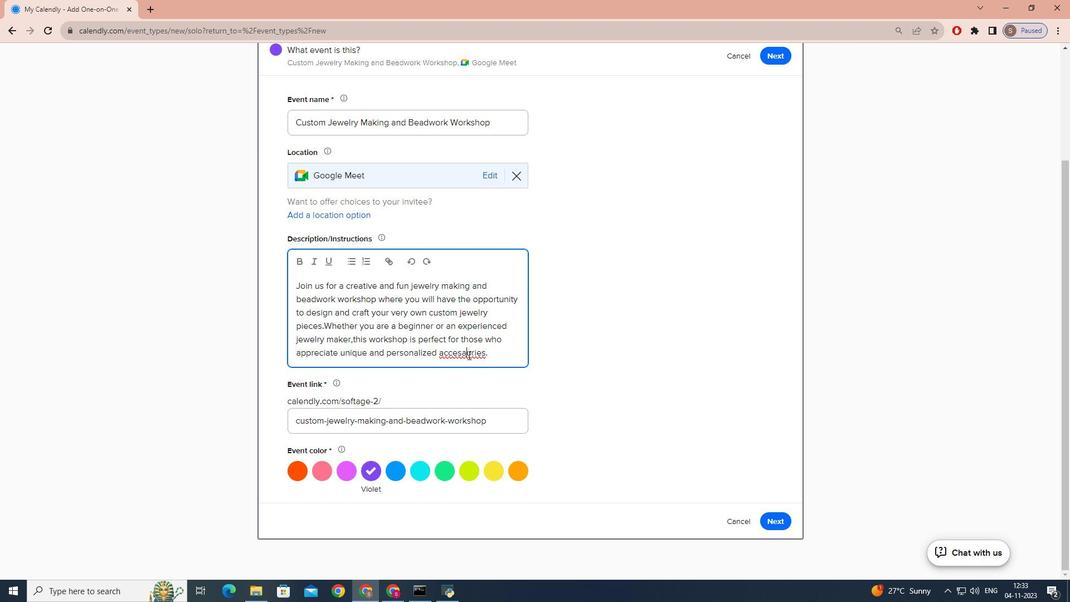 
Action: Key pressed <Key.backspace>s
Screenshot: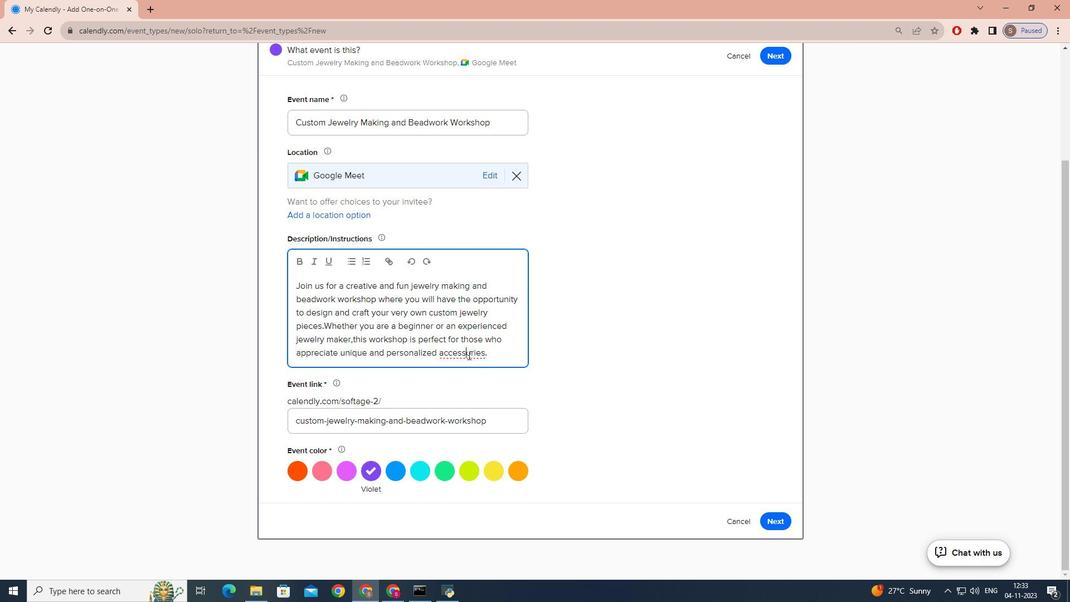 
Action: Mouse moved to (501, 358)
Screenshot: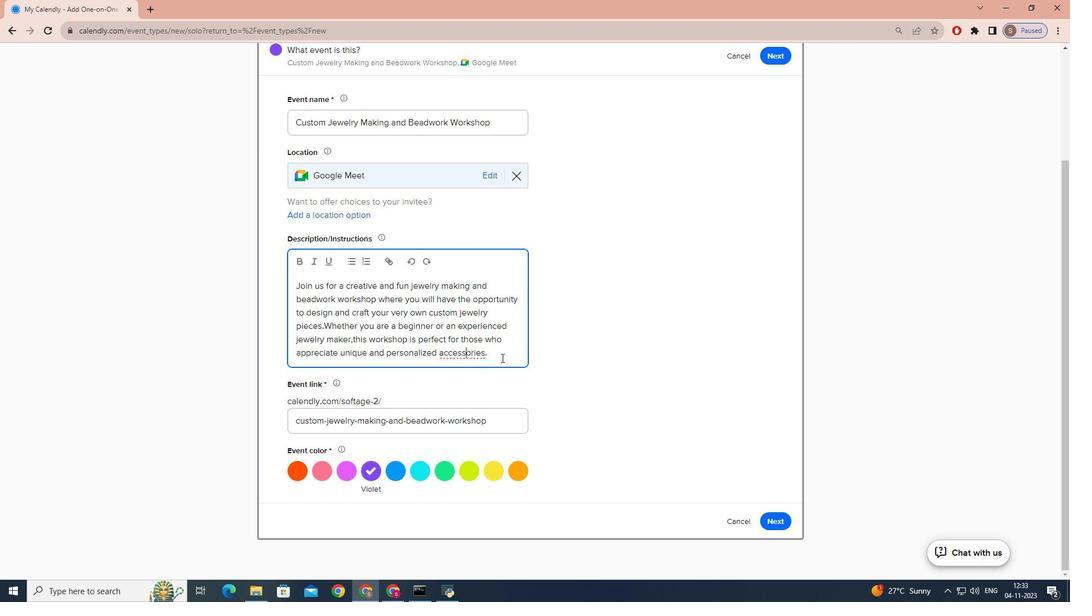 
Action: Mouse pressed left at (501, 358)
Screenshot: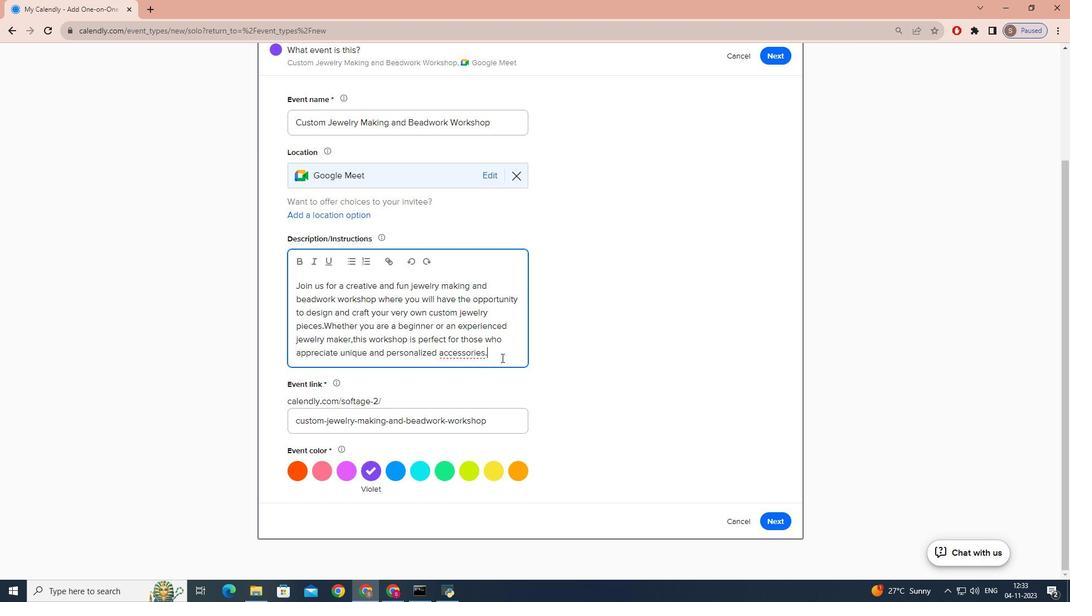 
Action: Mouse moved to (465, 358)
Screenshot: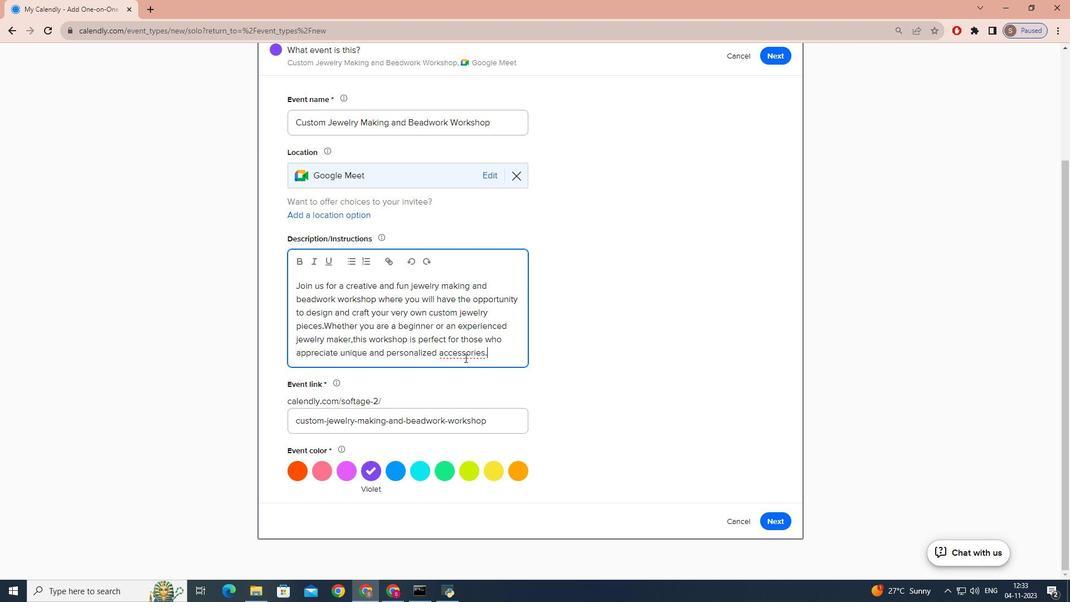 
Action: Mouse pressed right at (465, 358)
Screenshot: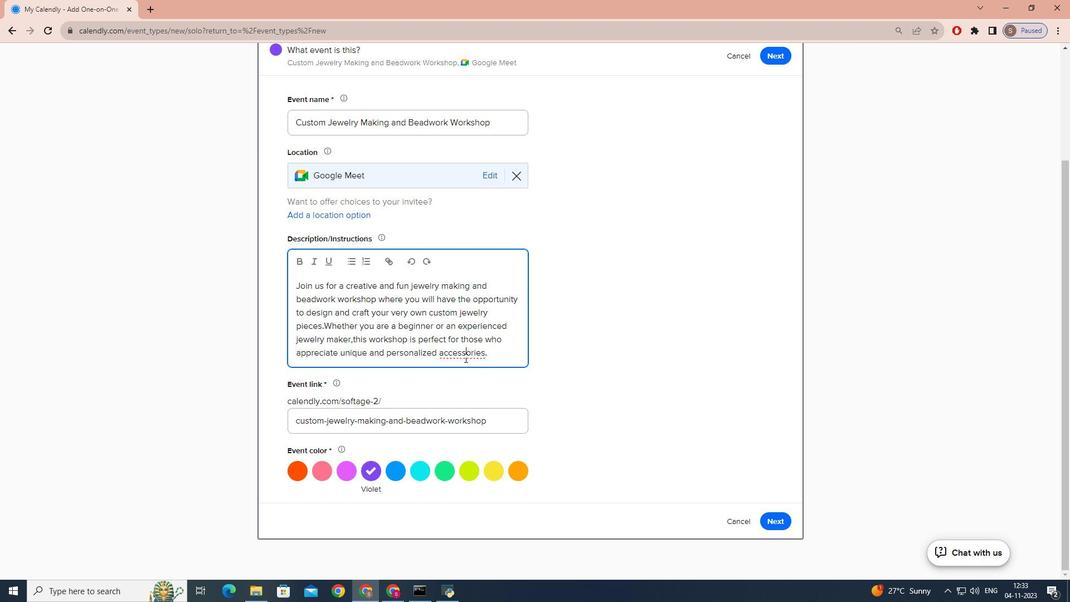 
Action: Mouse moved to (471, 338)
Screenshot: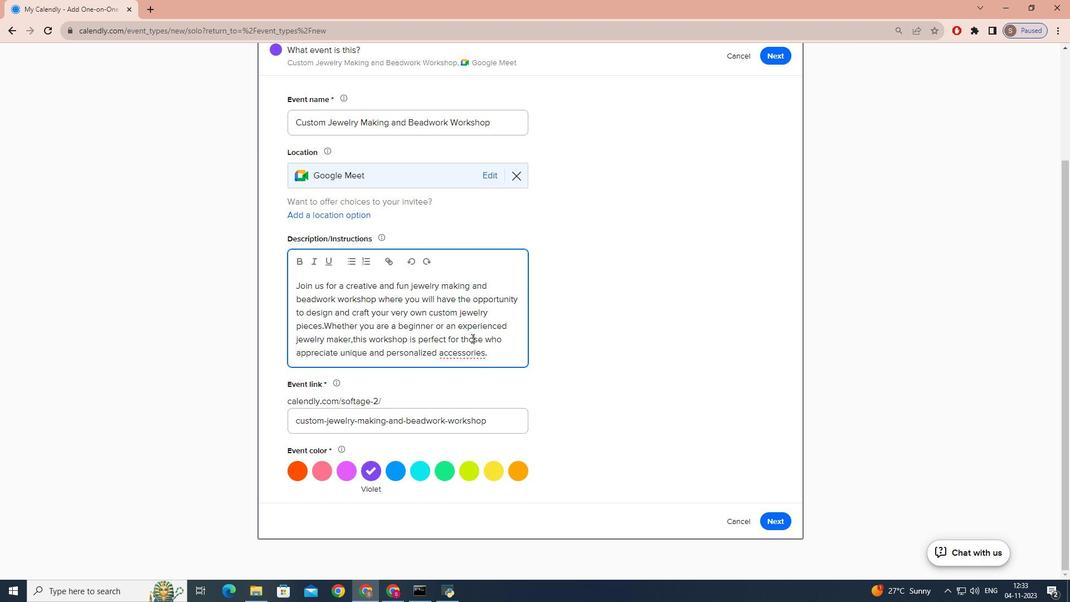 
Action: Mouse pressed left at (471, 338)
Screenshot: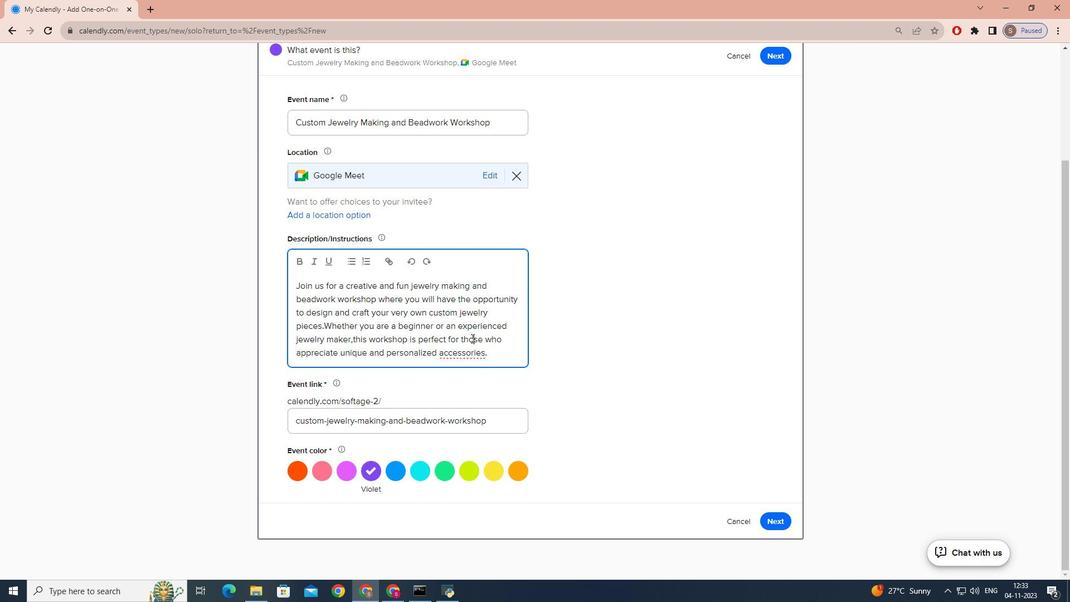 
Action: Mouse moved to (490, 350)
Screenshot: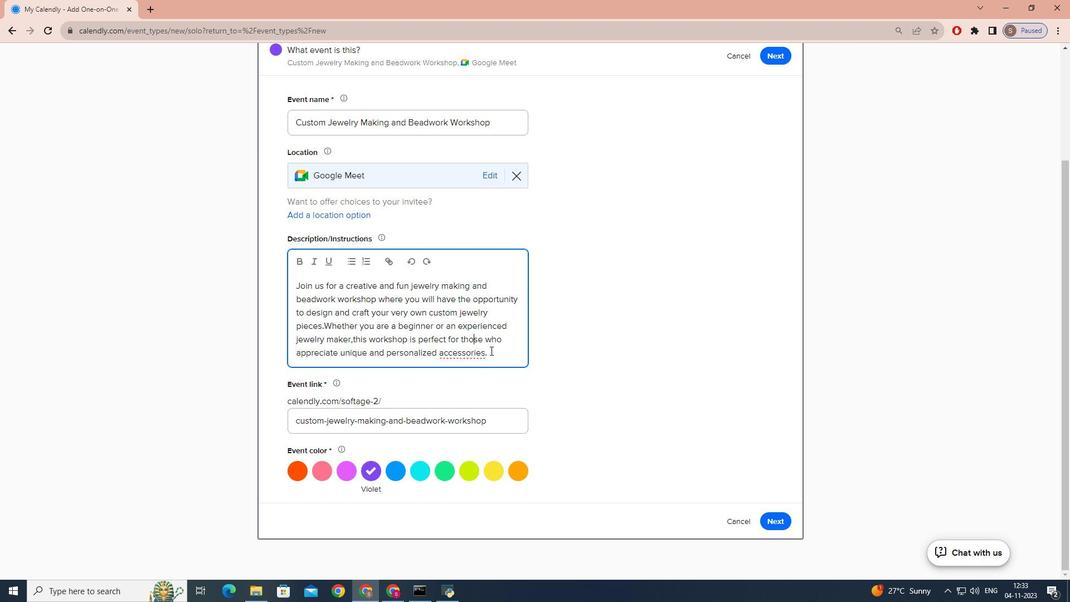 
Action: Mouse pressed left at (490, 350)
Screenshot: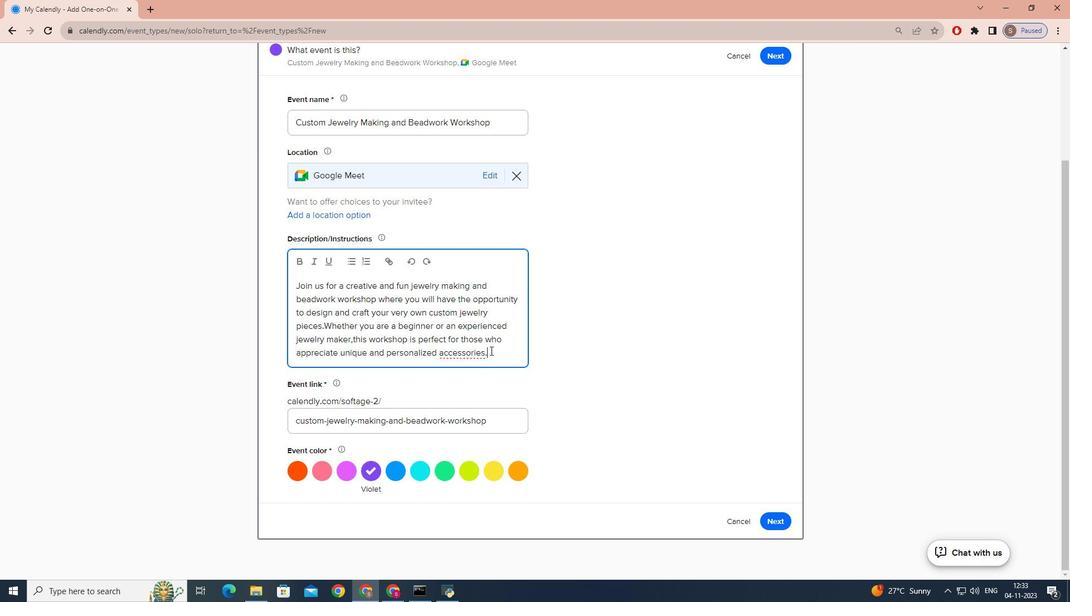 
Action: Mouse moved to (483, 355)
Screenshot: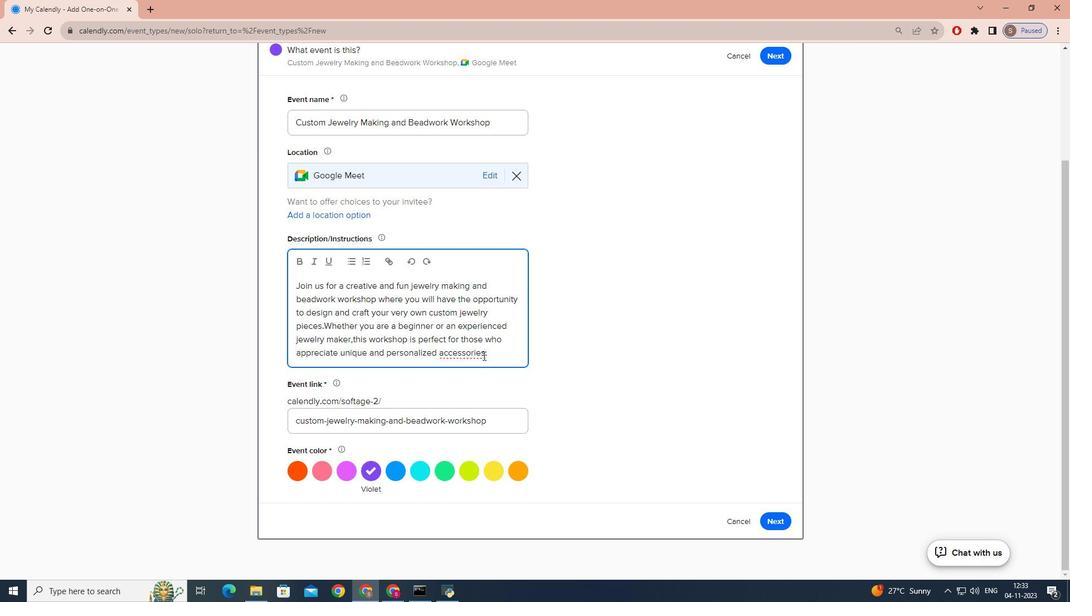 
Action: Mouse pressed left at (483, 355)
Screenshot: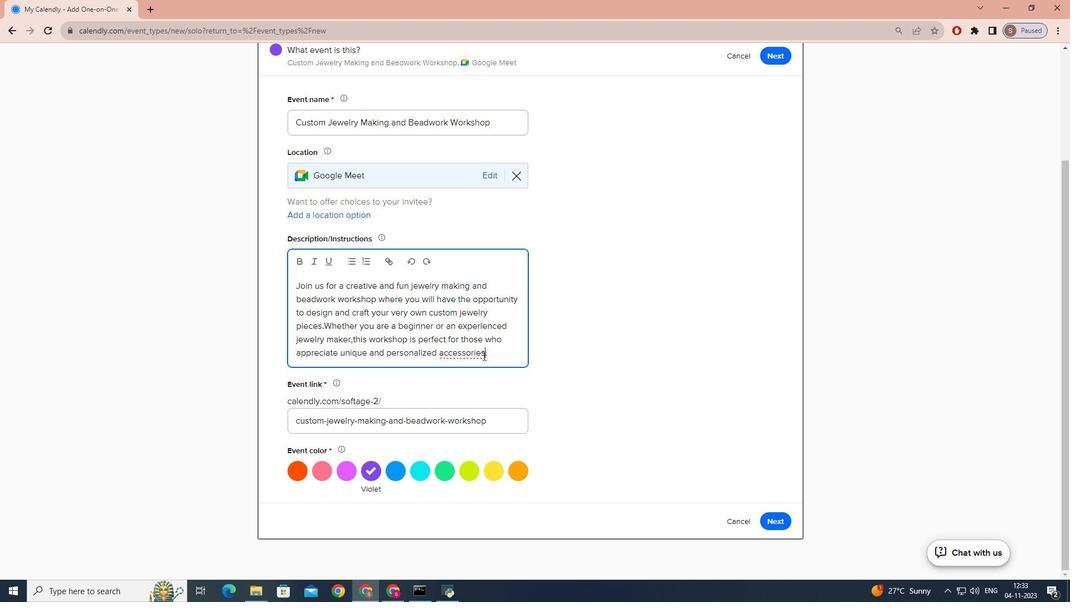 
Action: Mouse moved to (496, 351)
Screenshot: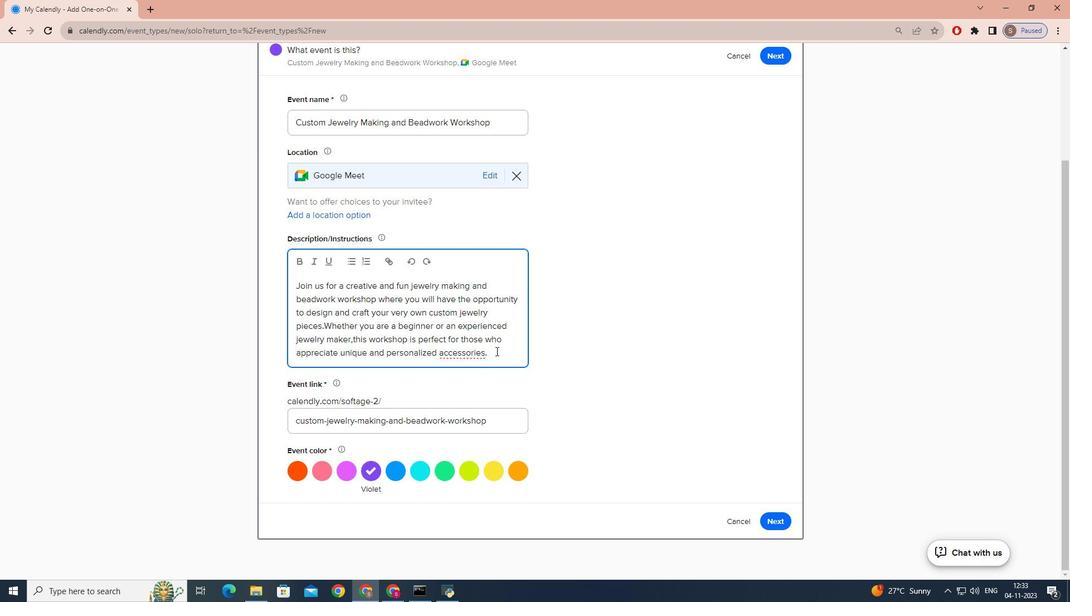 
Action: Mouse pressed left at (496, 351)
Screenshot: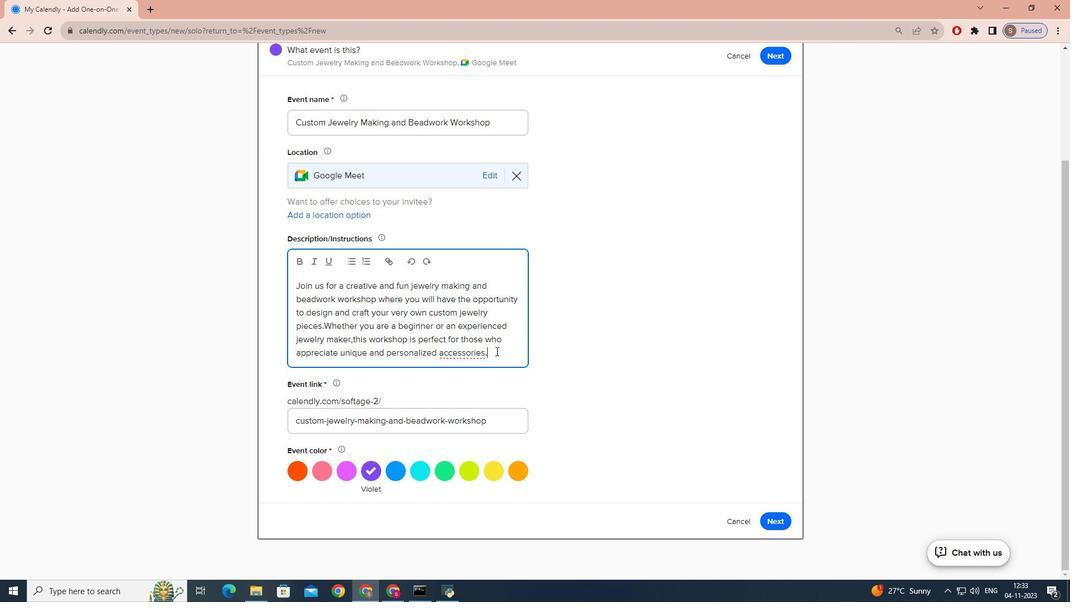 
Action: Mouse moved to (498, 348)
Screenshot: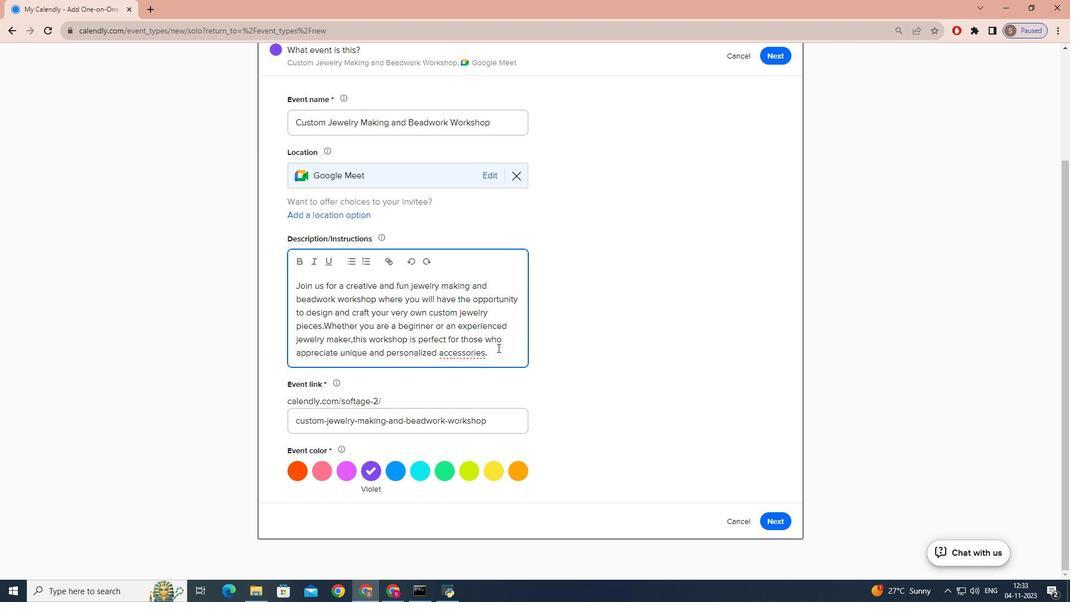 
Action: Mouse scrolled (498, 347) with delta (0, 0)
Screenshot: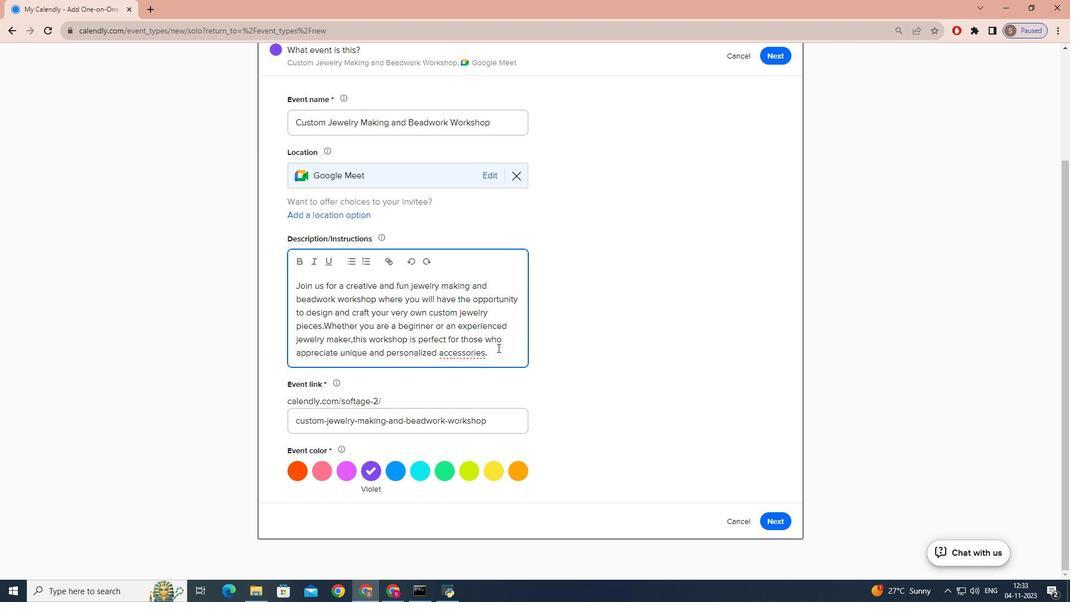 
Action: Mouse scrolled (498, 347) with delta (0, 0)
Screenshot: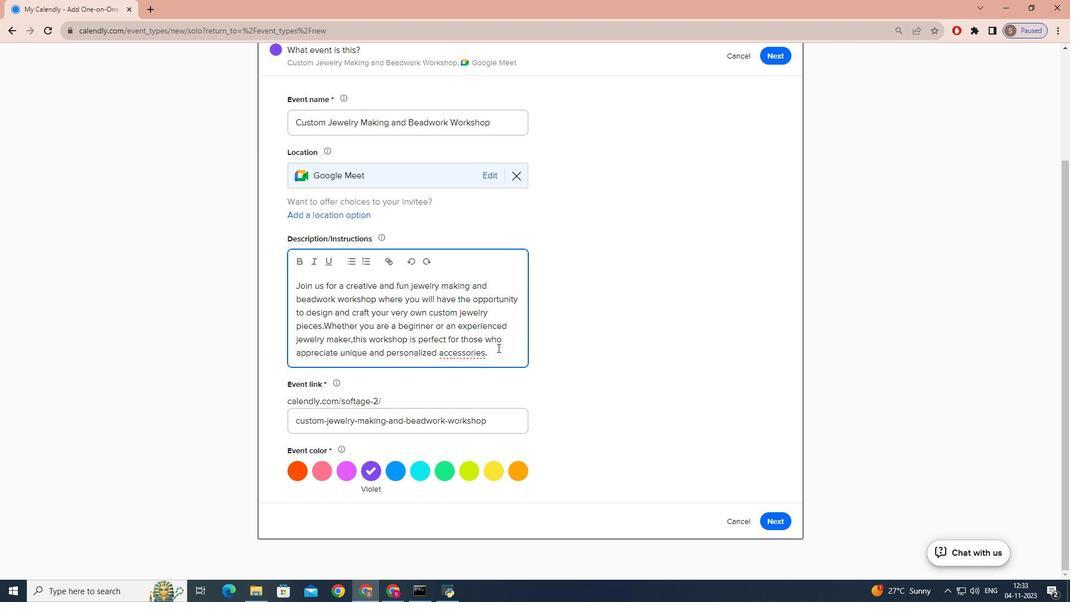 
Action: Mouse scrolled (498, 347) with delta (0, 0)
Screenshot: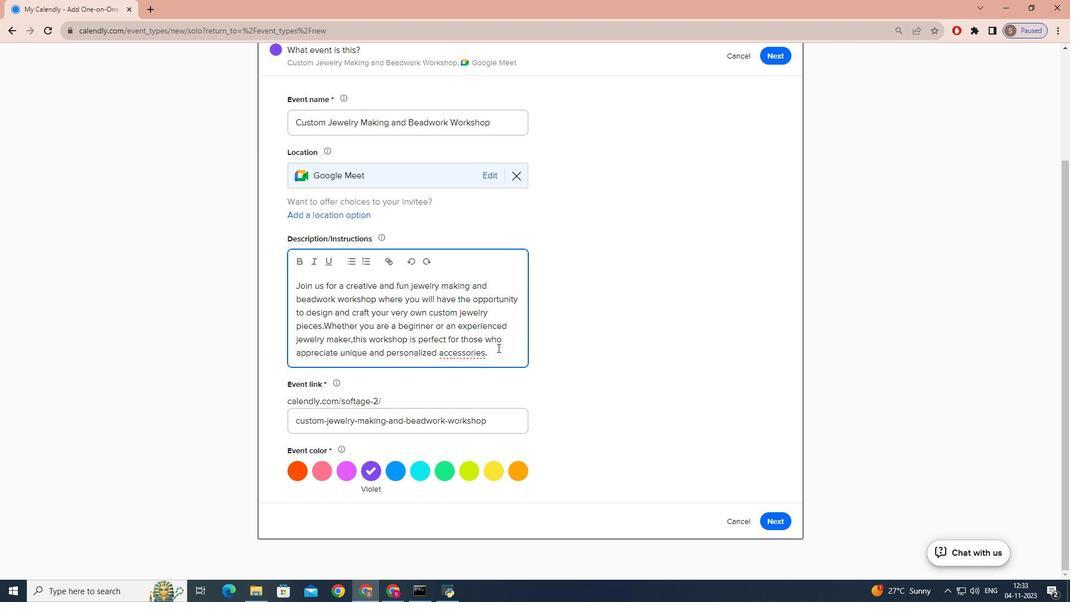 
Action: Mouse scrolled (498, 347) with delta (0, 0)
Screenshot: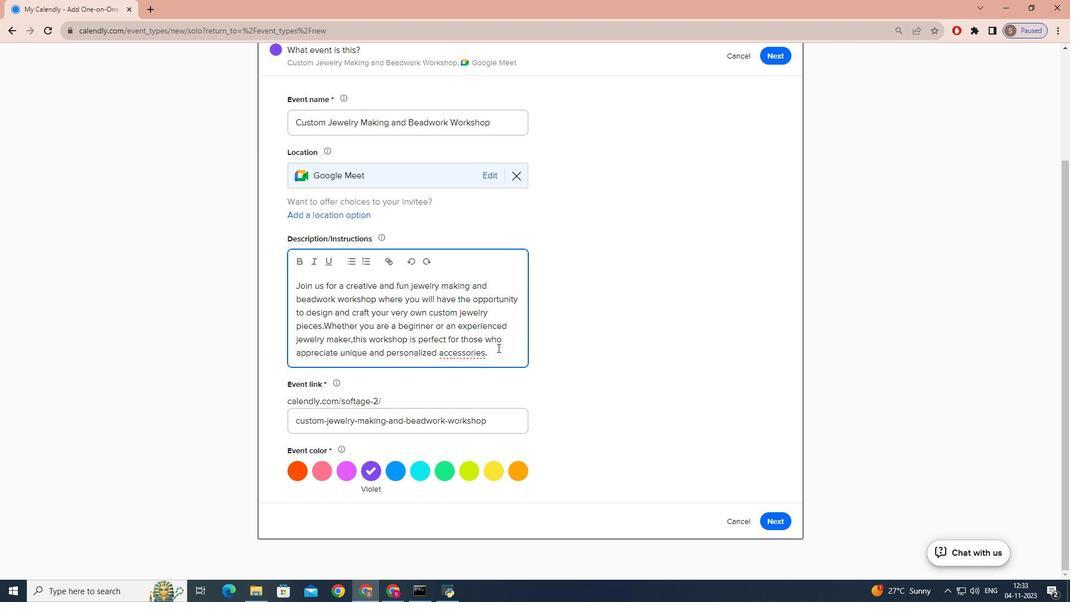 
Action: Mouse moved to (771, 516)
Screenshot: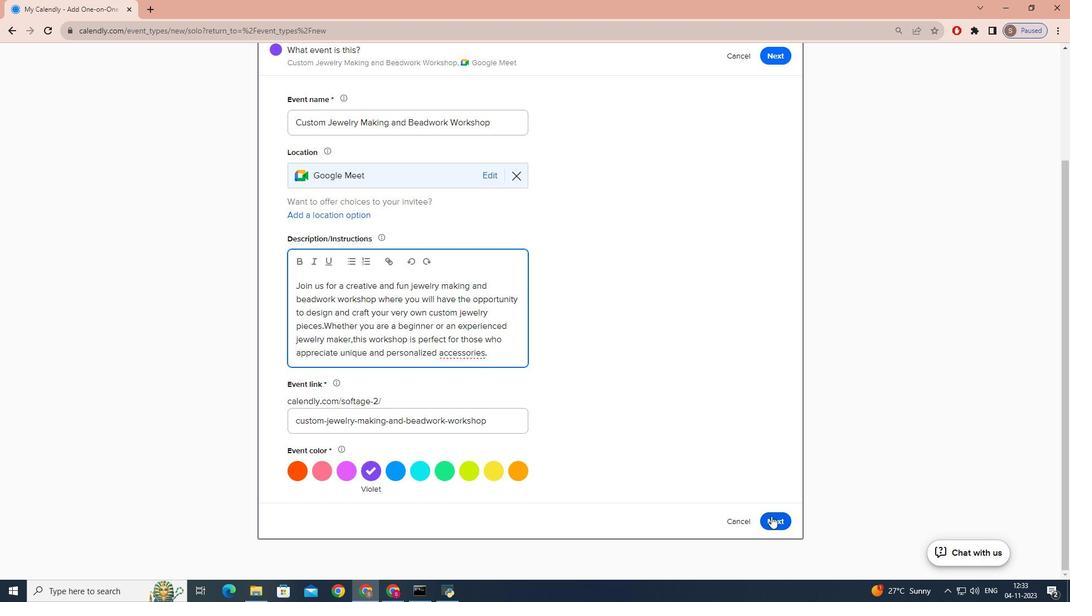 
Action: Mouse pressed left at (771, 516)
Screenshot: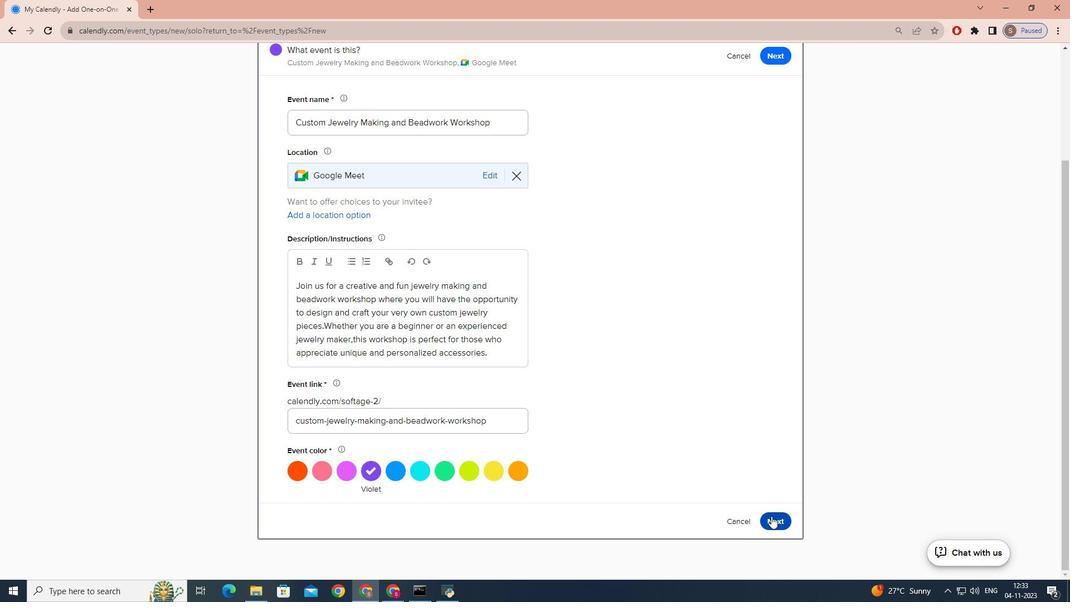 
Action: Mouse moved to (480, 328)
Screenshot: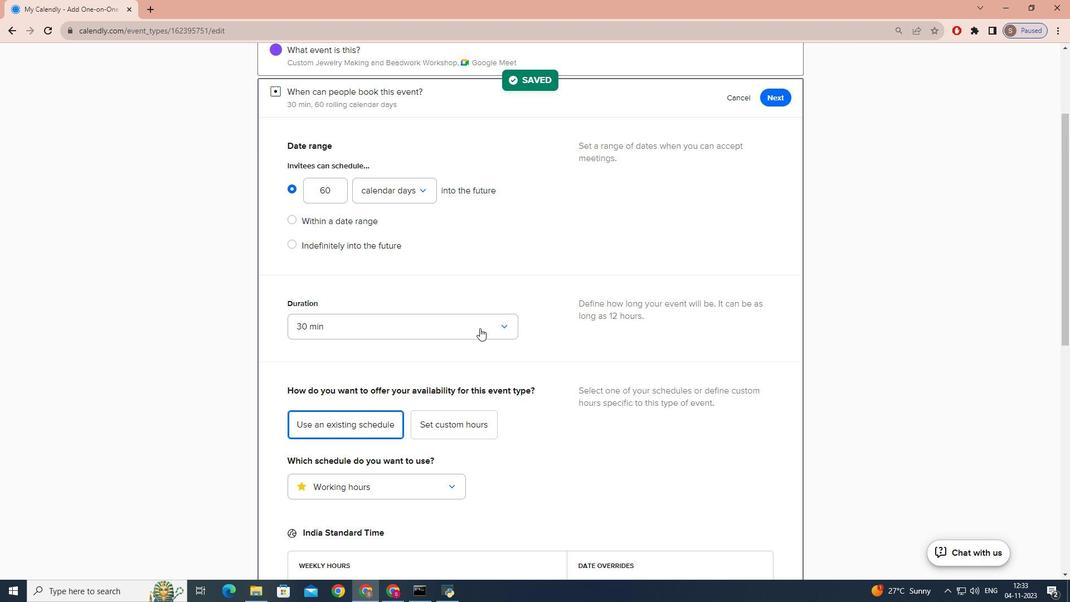 
Action: Mouse pressed left at (480, 328)
Screenshot: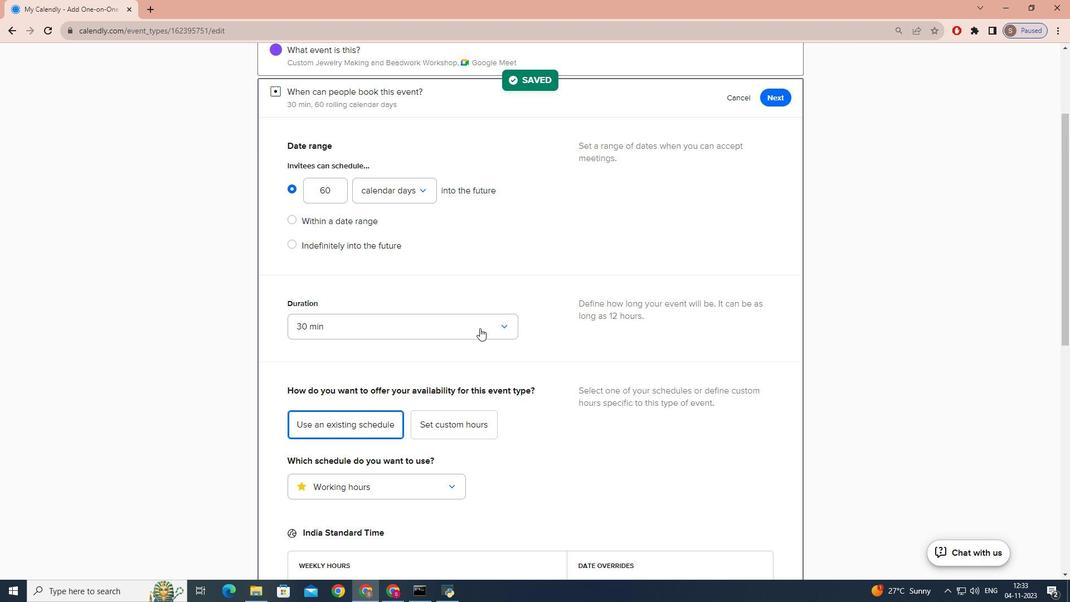 
Action: Mouse moved to (344, 438)
Screenshot: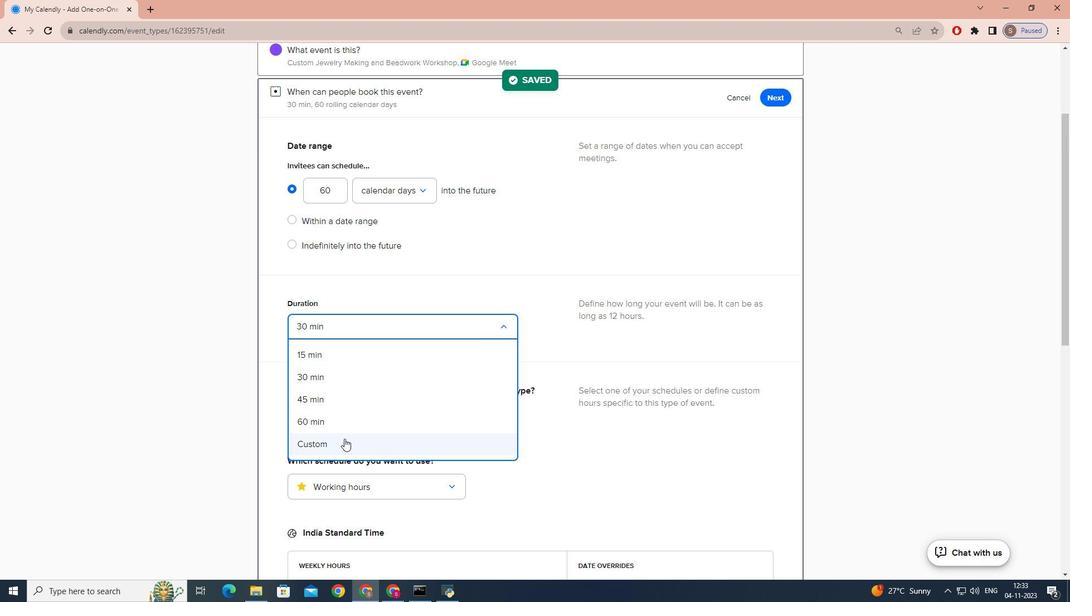 
Action: Mouse pressed left at (344, 438)
Screenshot: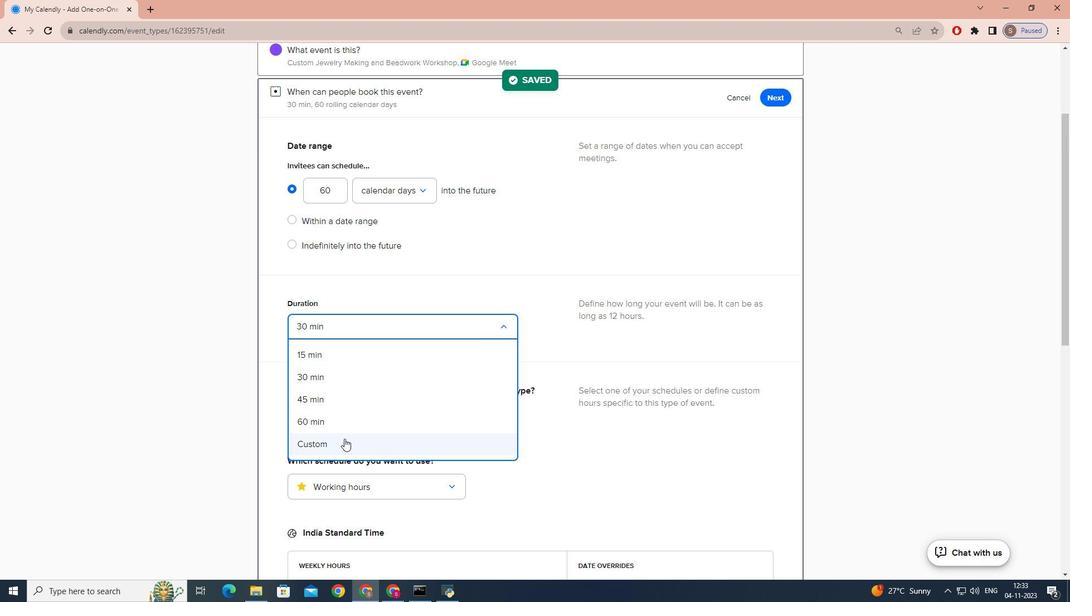 
Action: Mouse moved to (369, 344)
Screenshot: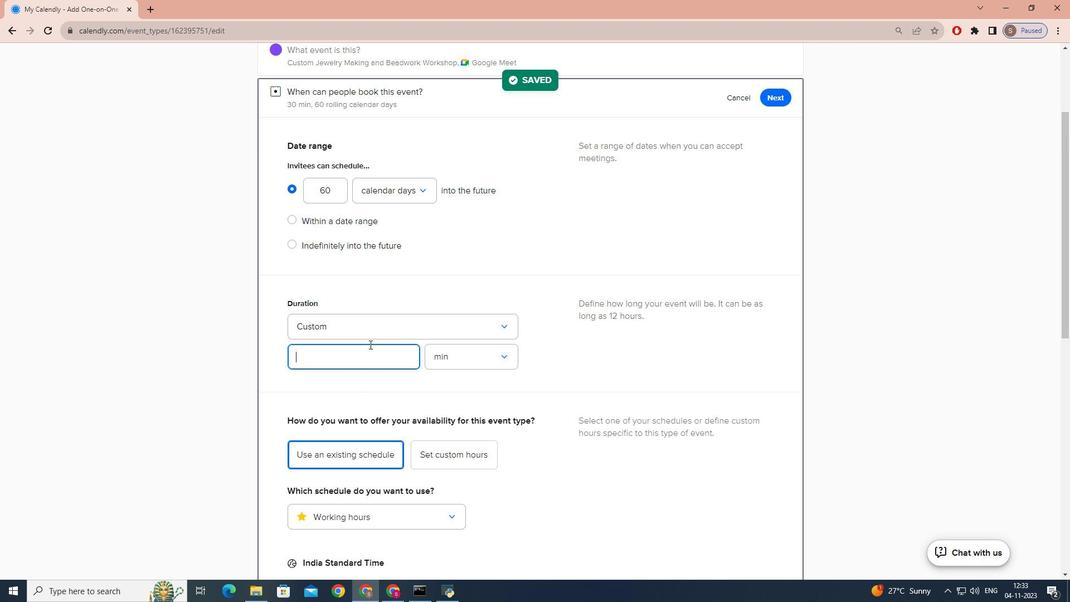 
Action: Mouse pressed left at (369, 344)
Screenshot: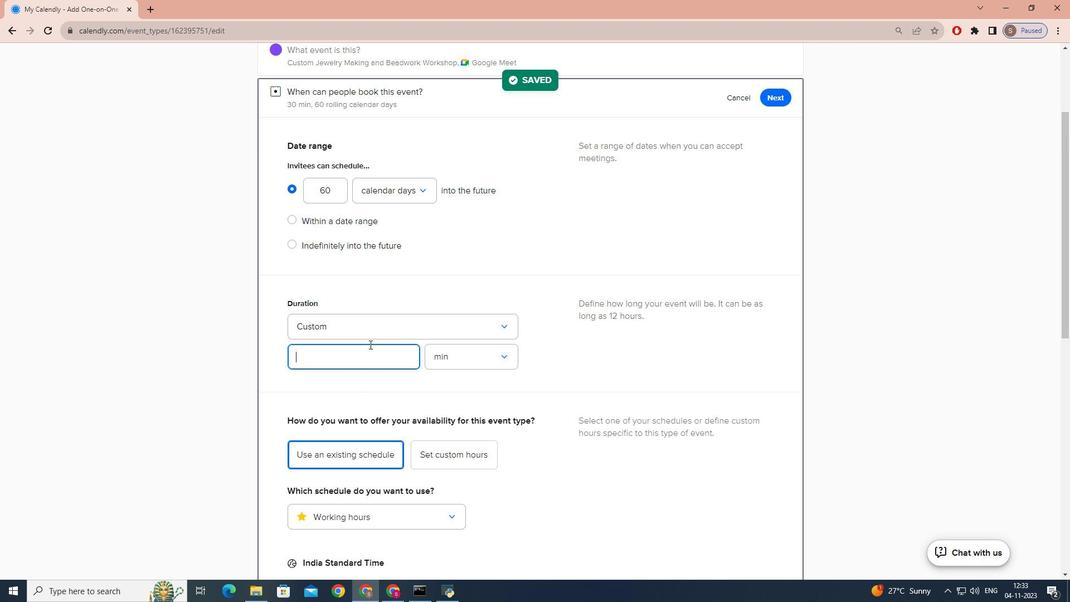 
Action: Key pressed 2
Screenshot: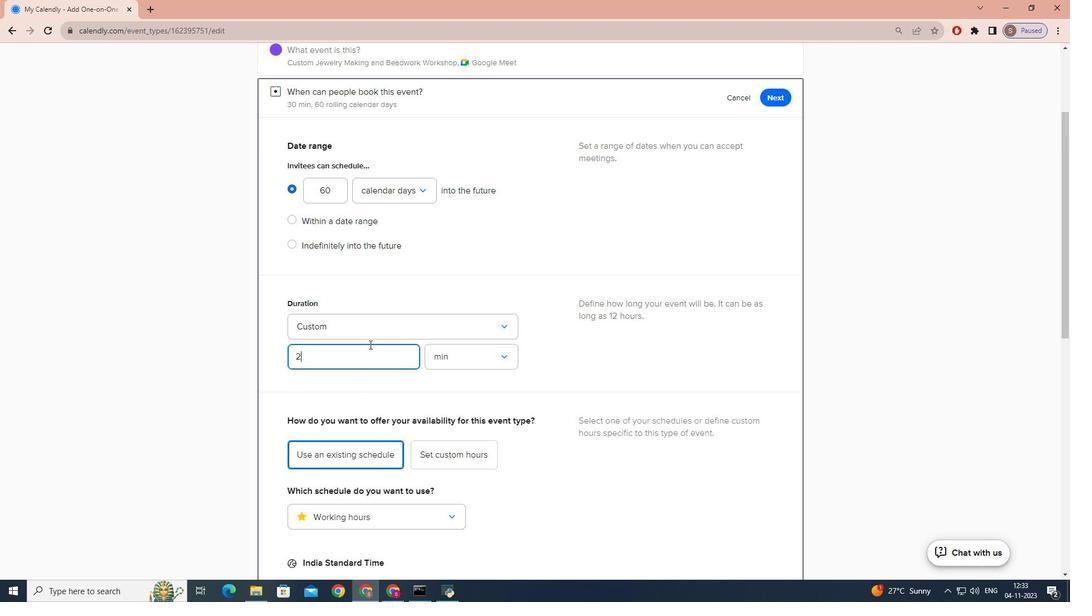 
Action: Mouse moved to (430, 363)
Screenshot: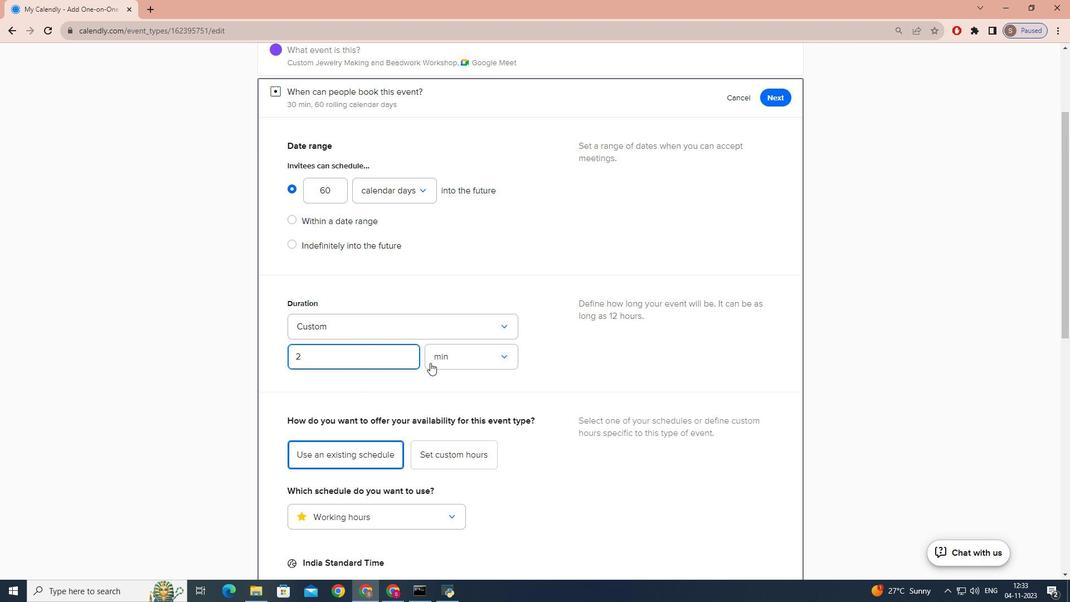 
Action: Mouse pressed left at (430, 363)
Screenshot: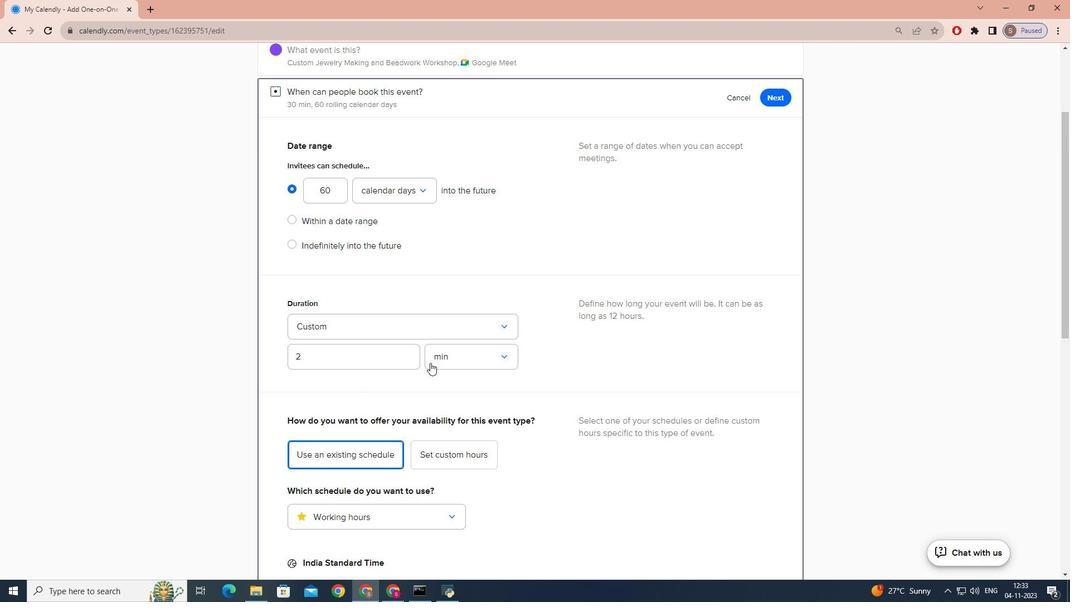 
Action: Mouse moved to (432, 408)
Screenshot: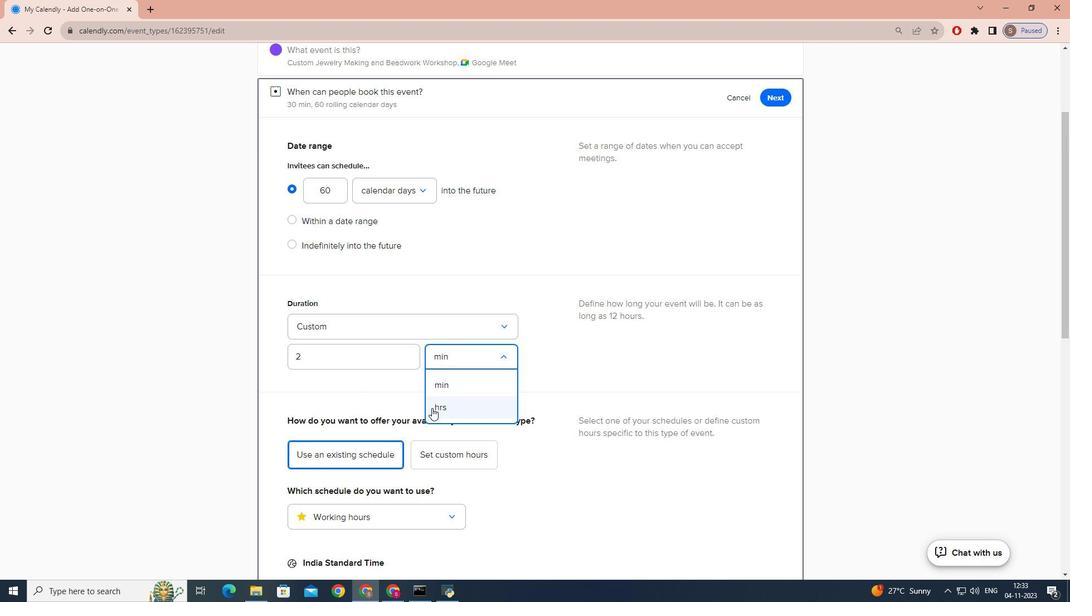 
Action: Mouse pressed left at (432, 408)
Screenshot: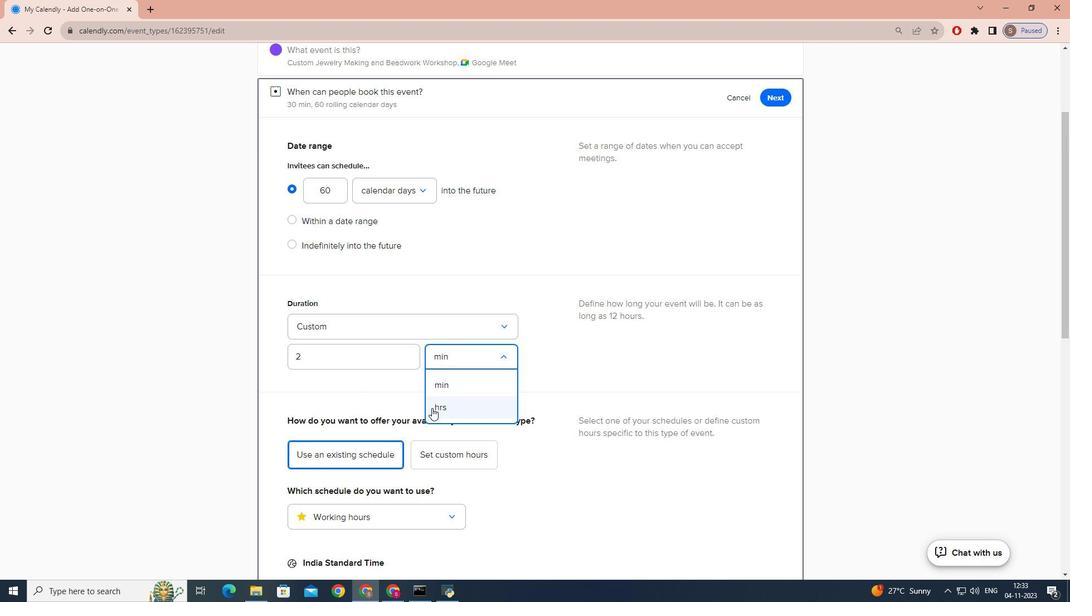 
Action: Mouse moved to (453, 384)
Screenshot: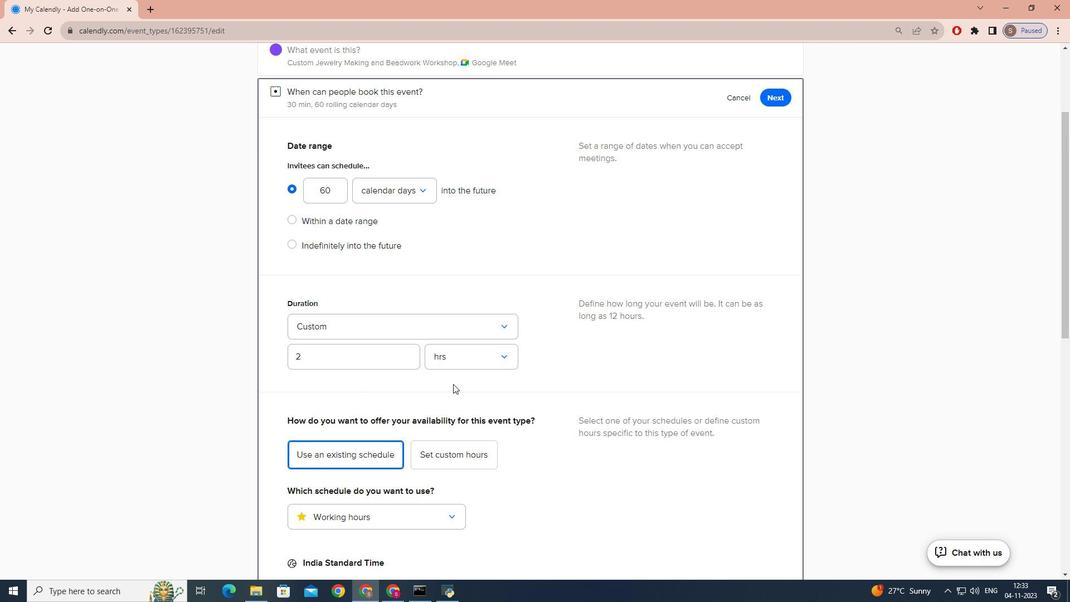 
Action: Mouse scrolled (453, 383) with delta (0, 0)
Screenshot: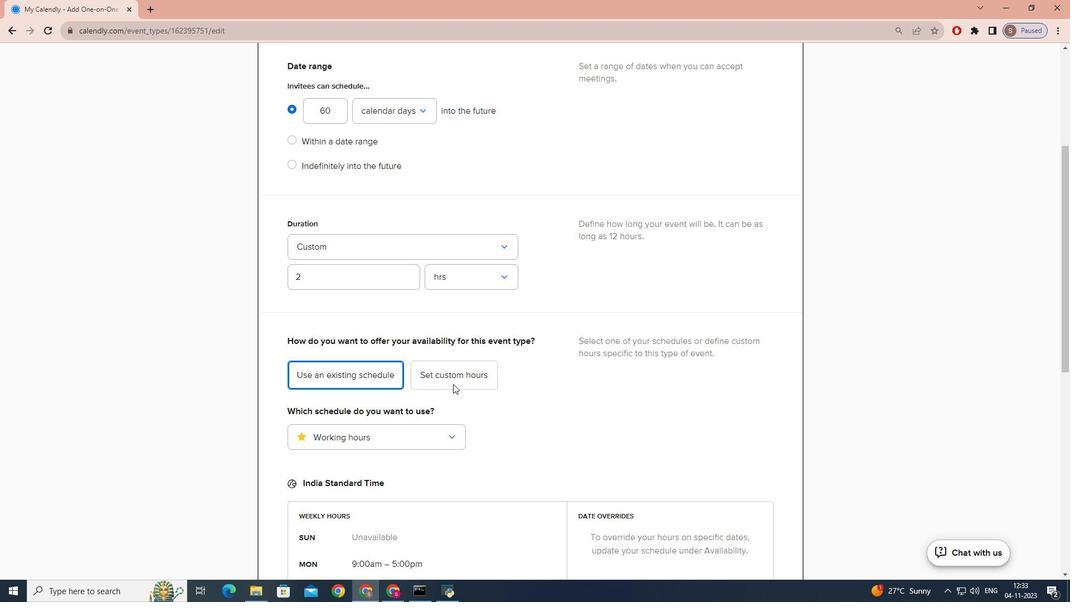 
Action: Mouse scrolled (453, 383) with delta (0, 0)
Screenshot: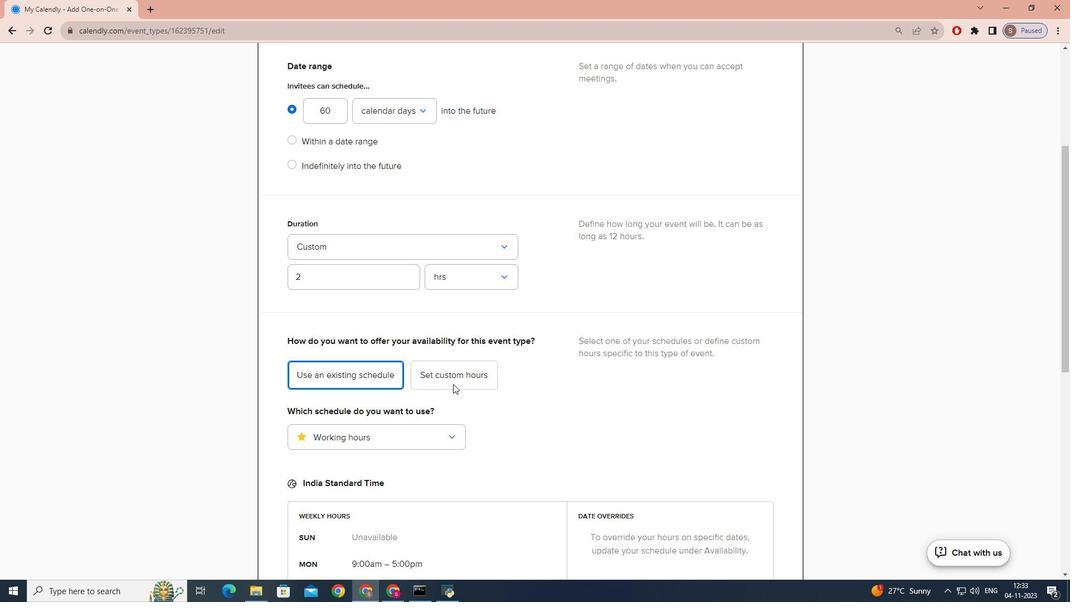 
Action: Mouse scrolled (453, 383) with delta (0, 0)
Screenshot: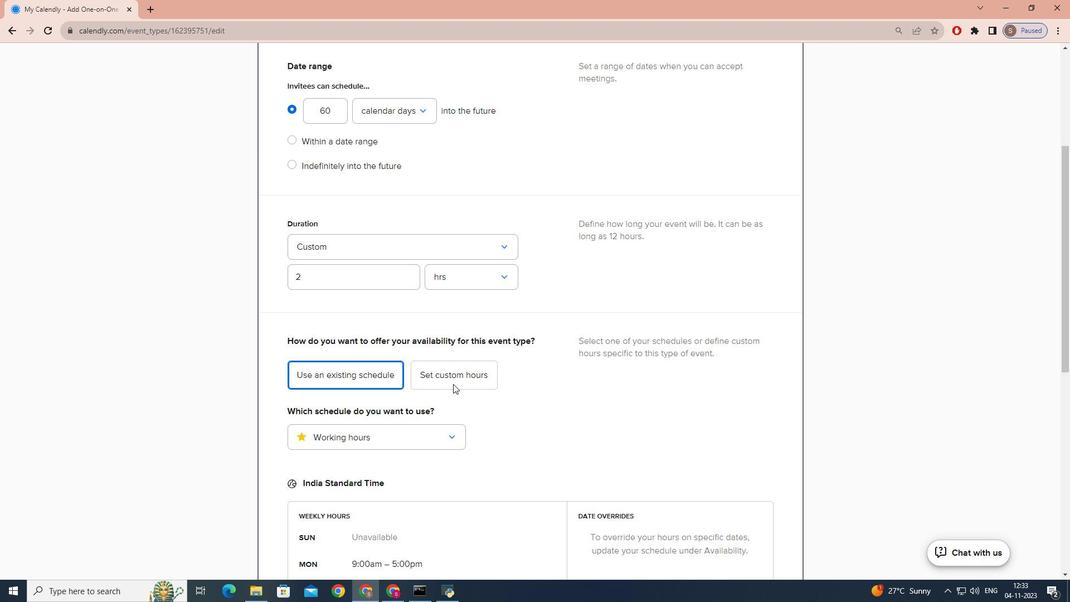 
Action: Mouse scrolled (453, 383) with delta (0, 0)
Screenshot: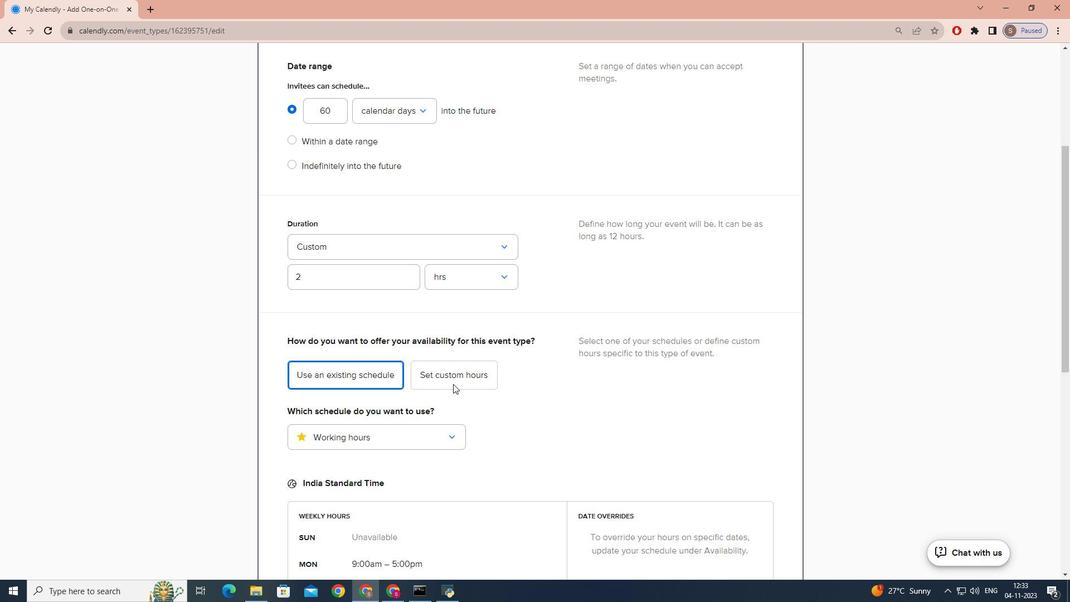 
Action: Mouse scrolled (453, 383) with delta (0, 0)
Screenshot: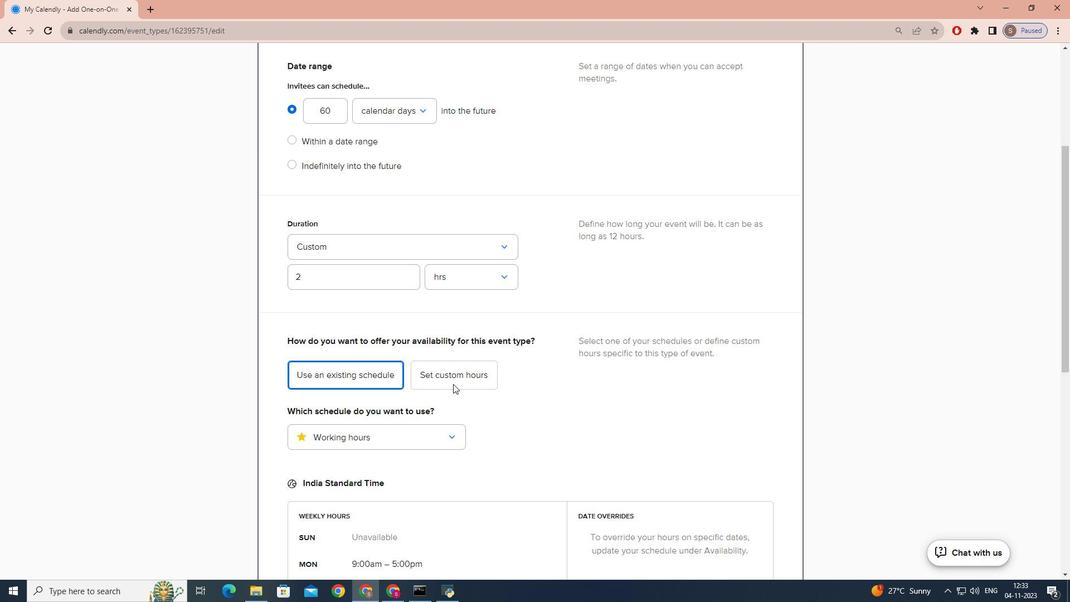 
Action: Mouse scrolled (453, 383) with delta (0, 0)
Screenshot: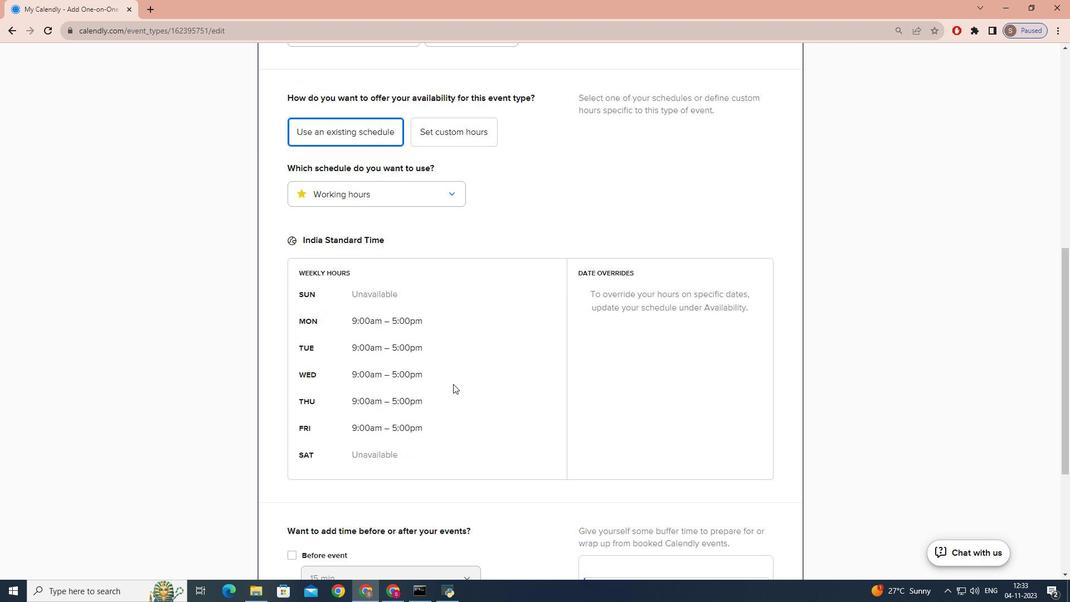 
Action: Mouse scrolled (453, 383) with delta (0, 0)
Screenshot: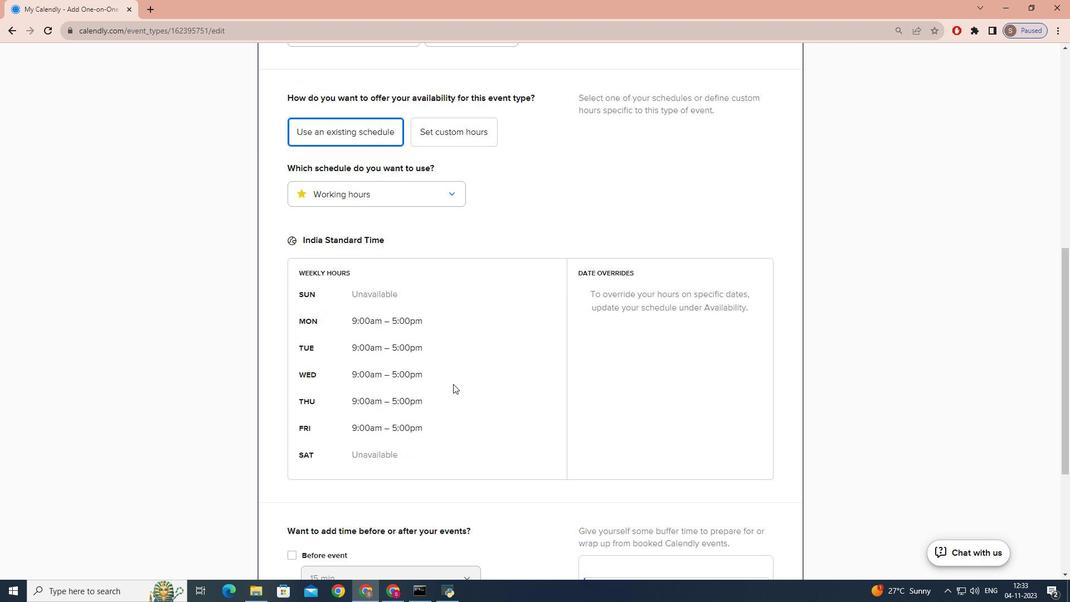
Action: Mouse scrolled (453, 383) with delta (0, 0)
Screenshot: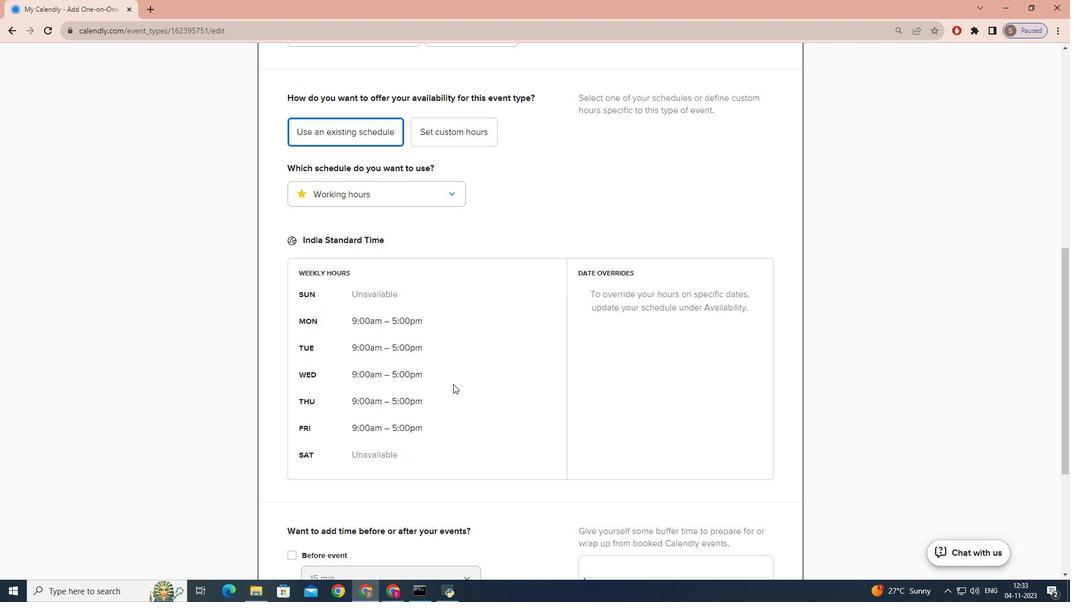 
Action: Mouse scrolled (453, 383) with delta (0, 0)
Screenshot: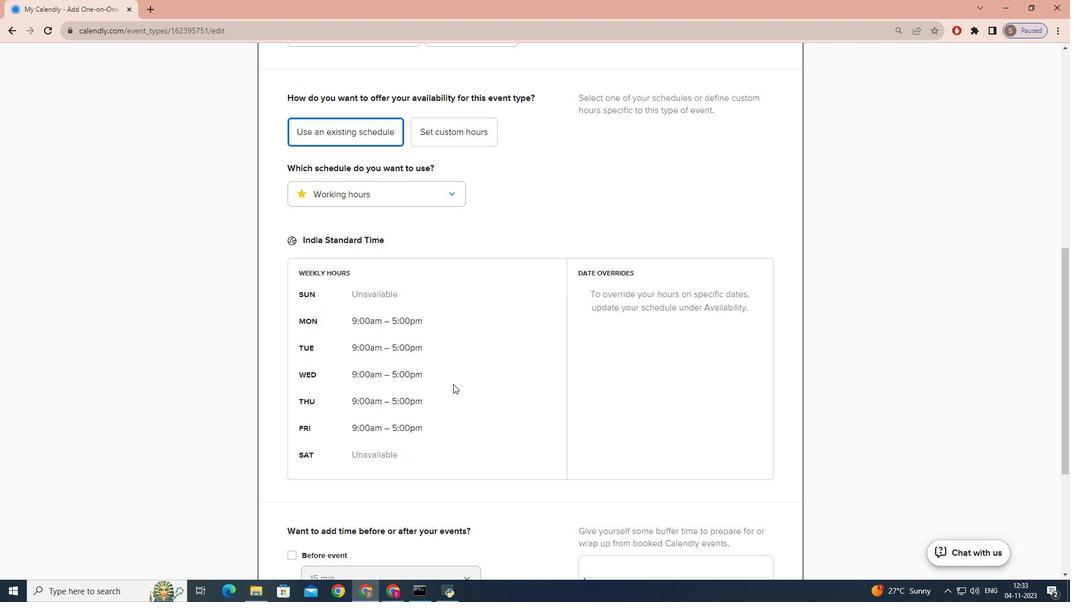 
Action: Mouse moved to (779, 567)
Screenshot: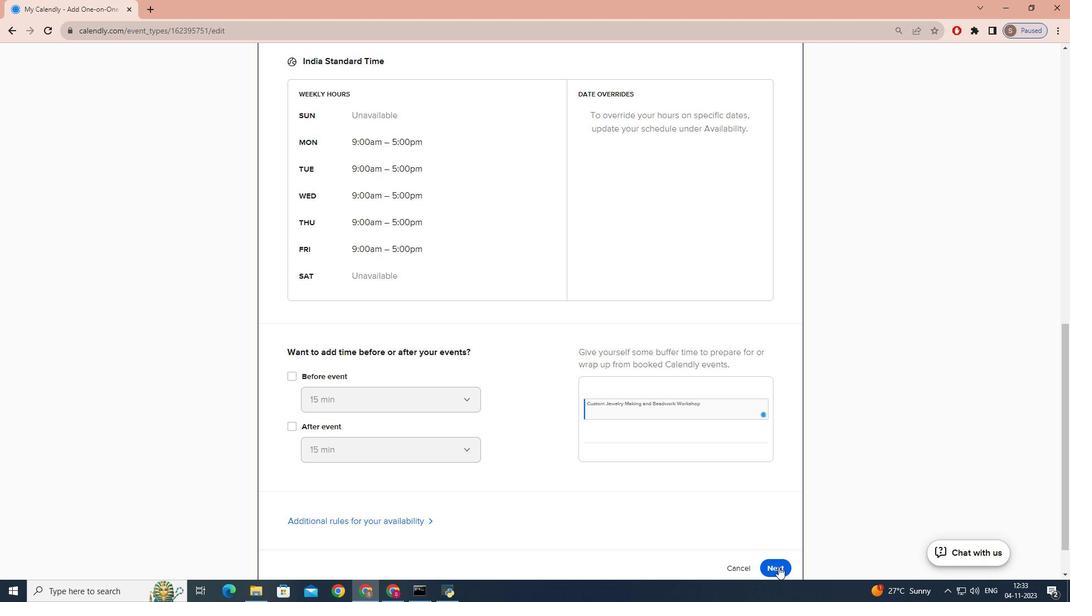 
Action: Mouse pressed left at (779, 567)
Screenshot: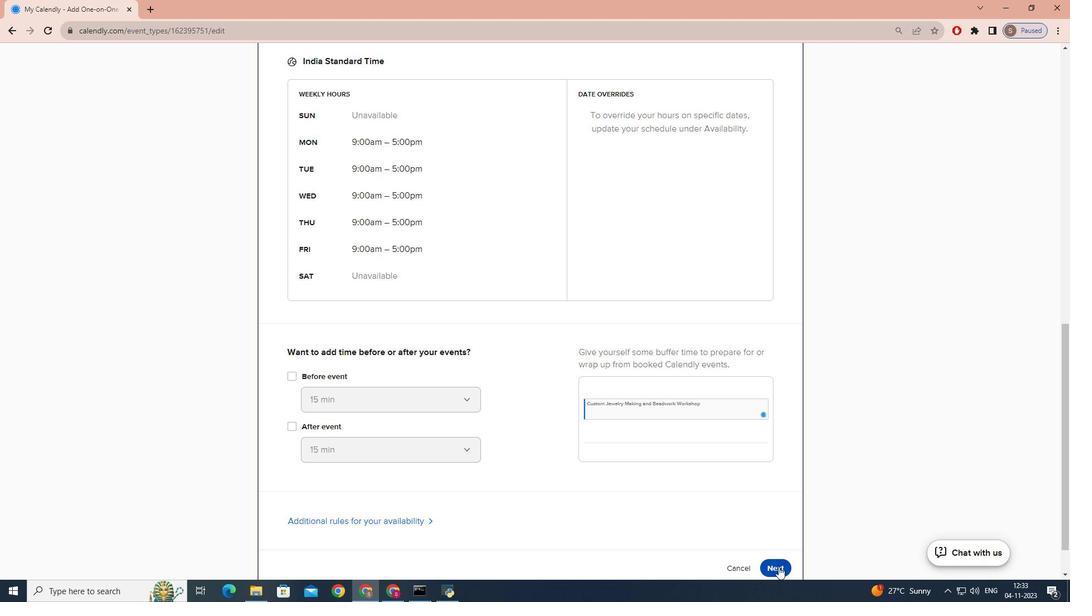 
Action: Mouse moved to (837, 474)
Screenshot: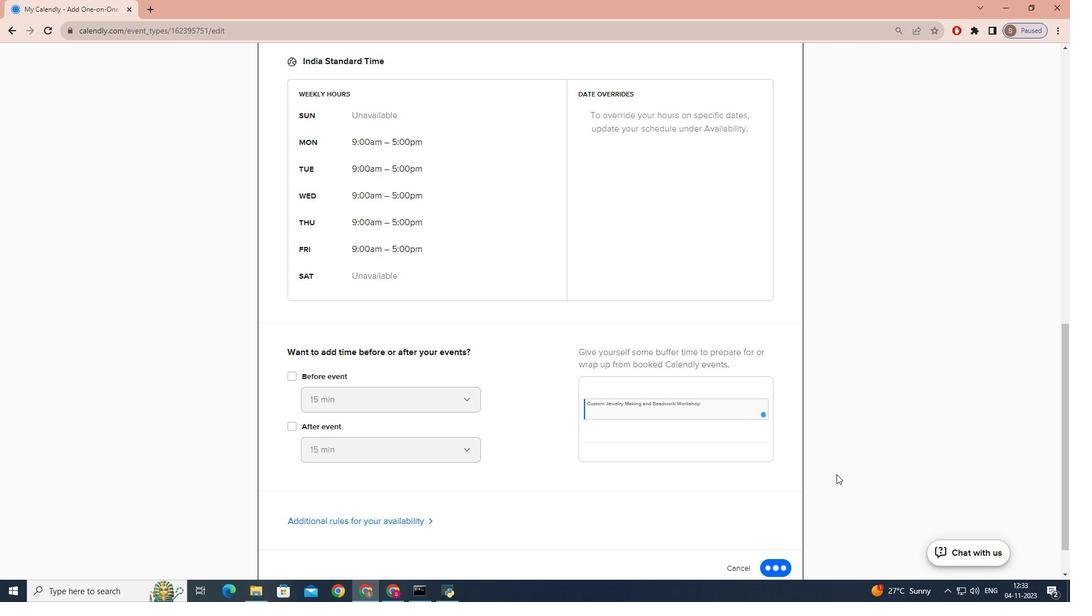 
